 Task: Search one way flight ticket for 1 adult, 1 child, 1 infant in seat in premium economy from Tri-cities: Tri-cities Airport to Rockford: Chicago Rockford International Airport(was Northwest Chicagoland Regional Airport At Rockford) on 5-1-2023. Choice of flights is Frontier. Number of bags: 1 checked bag. Price is upto 96000. Outbound departure time preference is 23:45.
Action: Mouse moved to (258, 248)
Screenshot: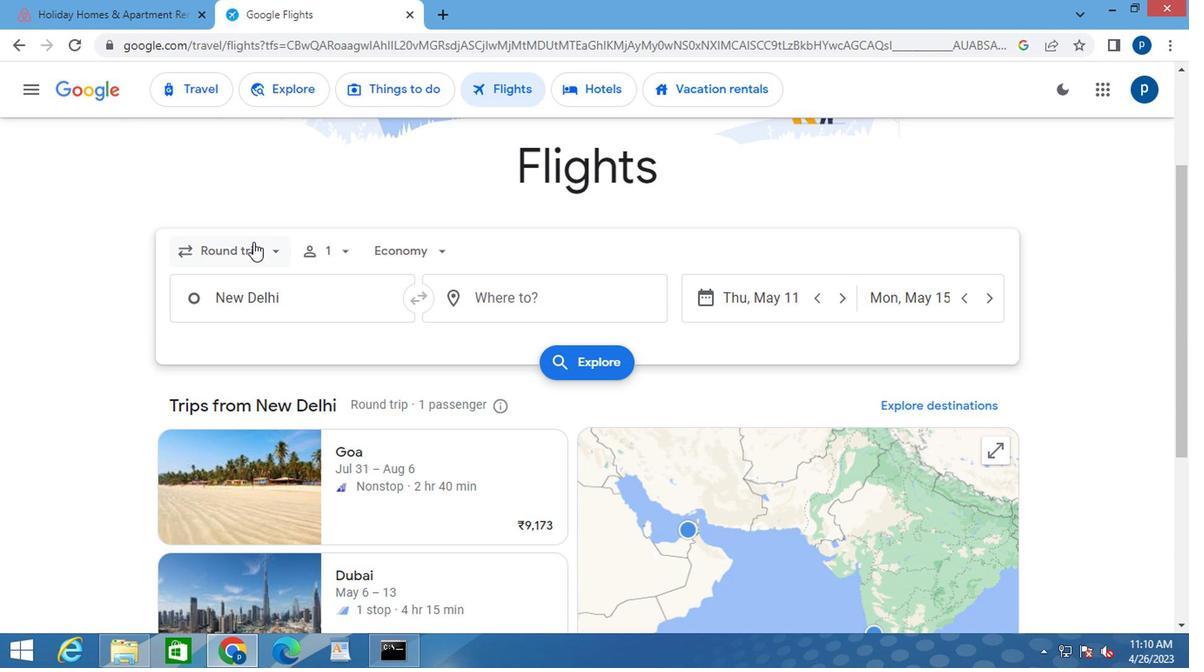 
Action: Mouse pressed left at (258, 248)
Screenshot: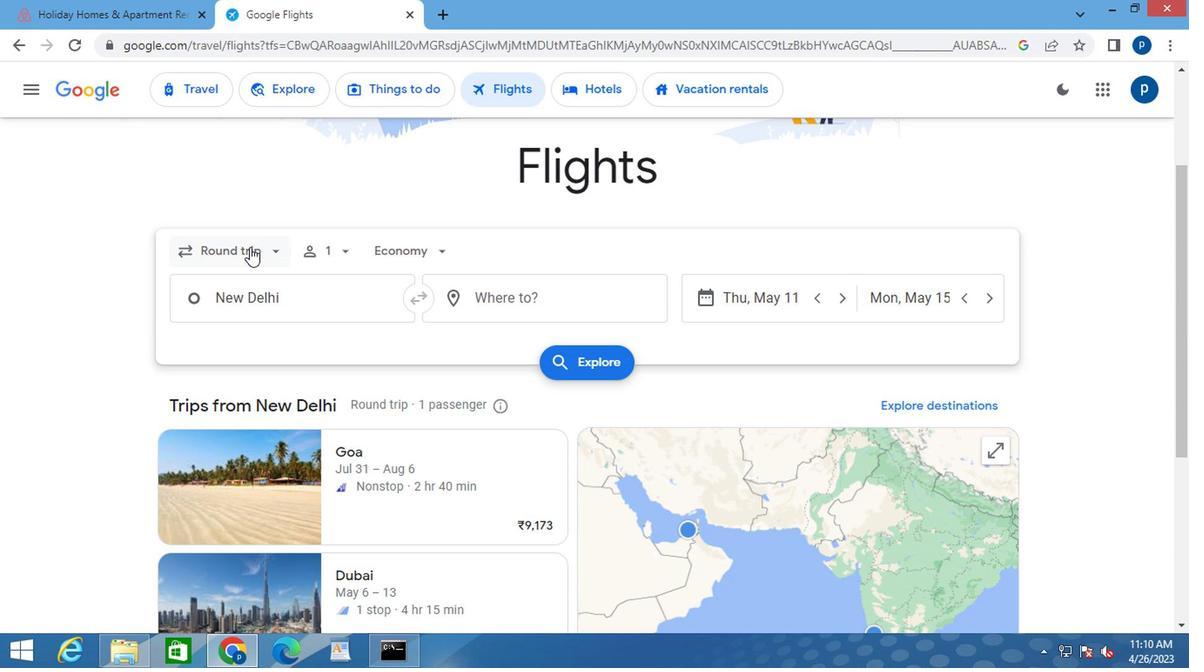 
Action: Mouse moved to (260, 325)
Screenshot: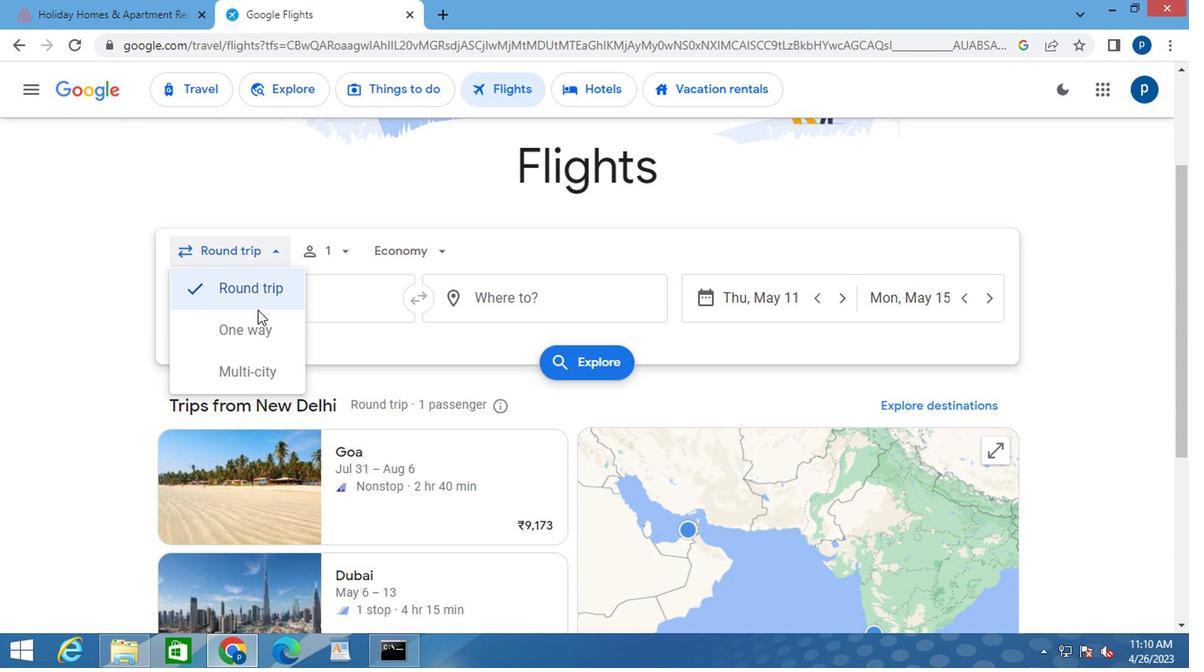 
Action: Mouse pressed left at (260, 325)
Screenshot: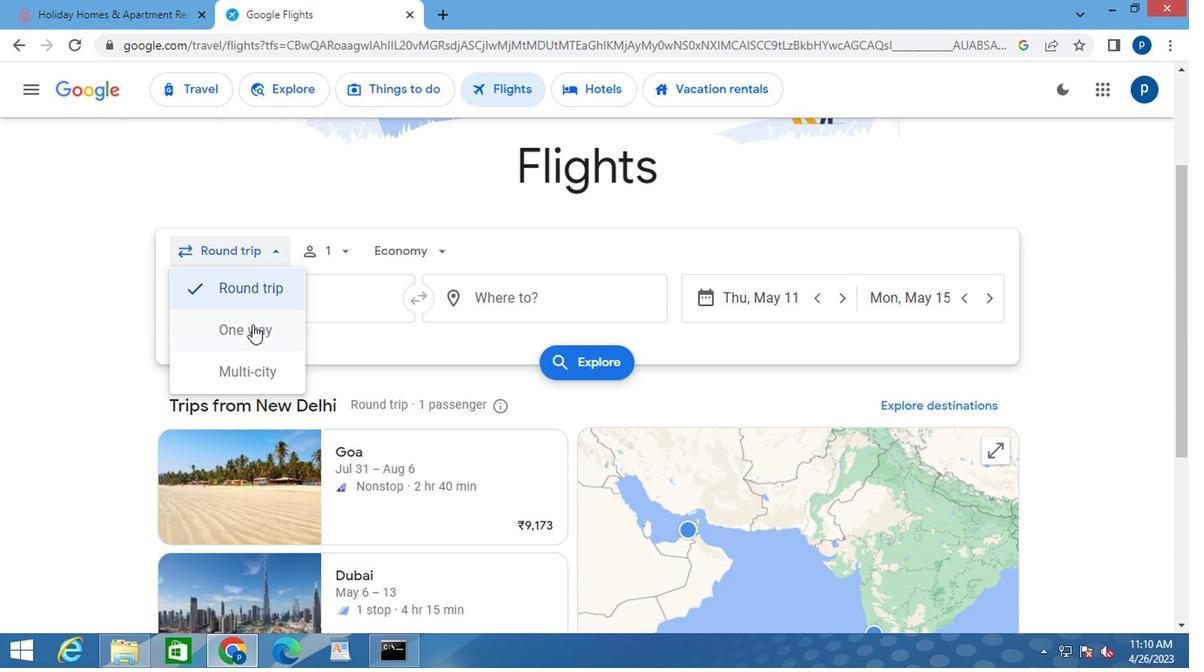 
Action: Mouse moved to (329, 257)
Screenshot: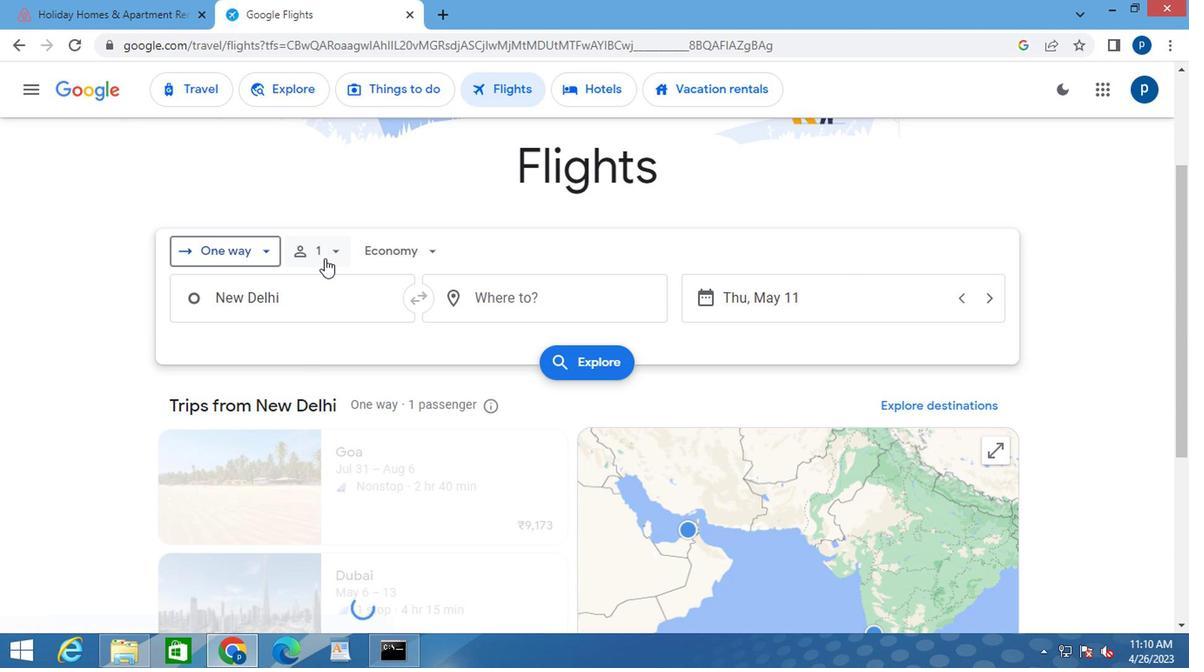 
Action: Mouse pressed left at (329, 257)
Screenshot: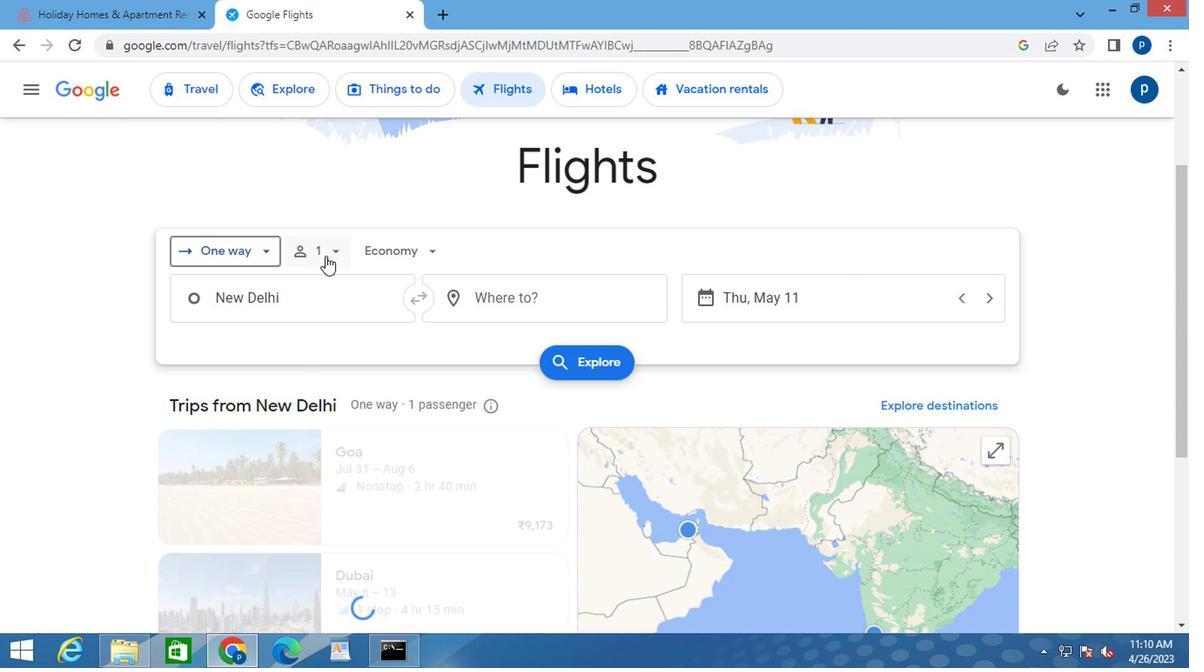 
Action: Mouse moved to (465, 340)
Screenshot: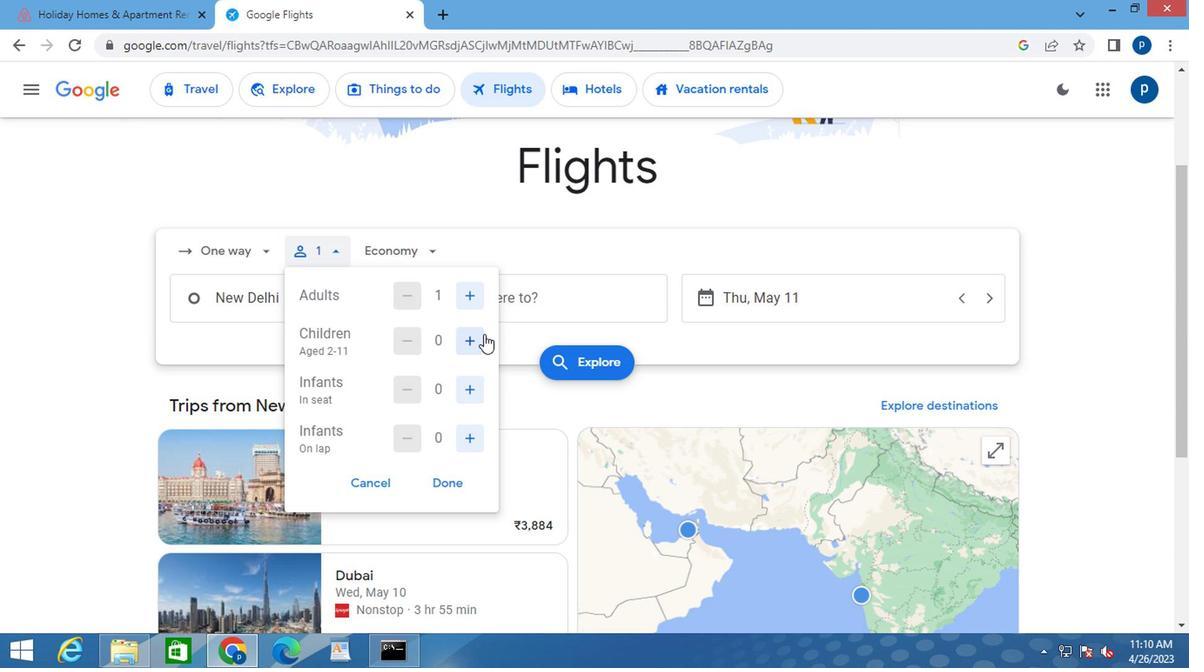 
Action: Mouse pressed left at (465, 340)
Screenshot: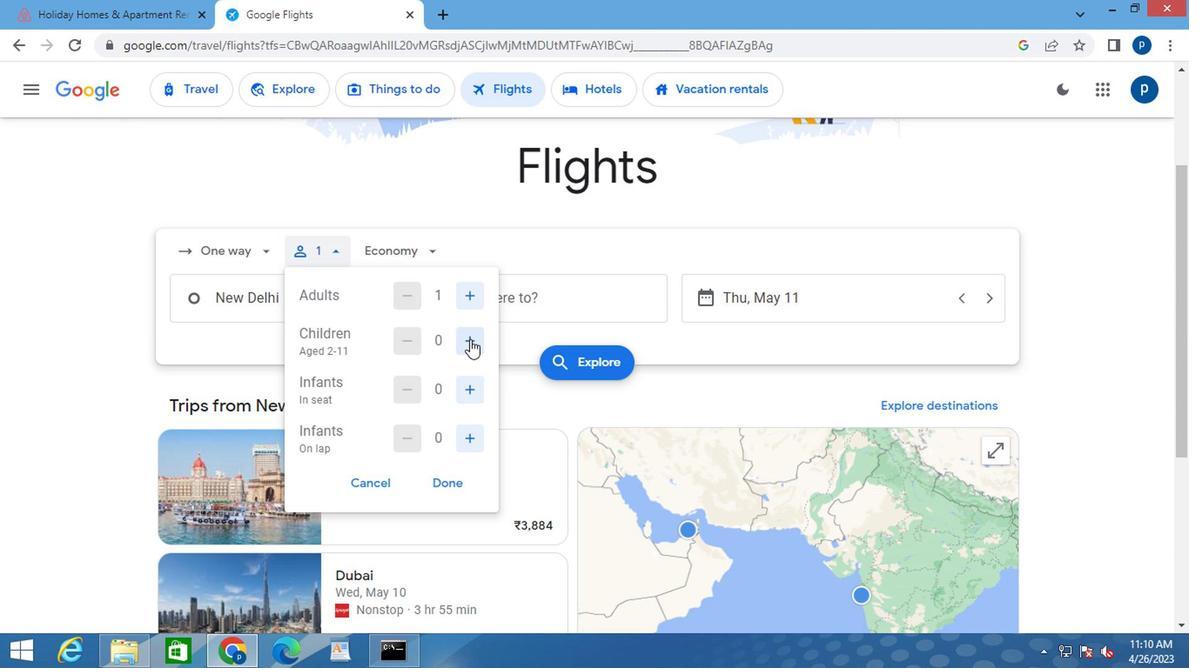 
Action: Mouse moved to (457, 382)
Screenshot: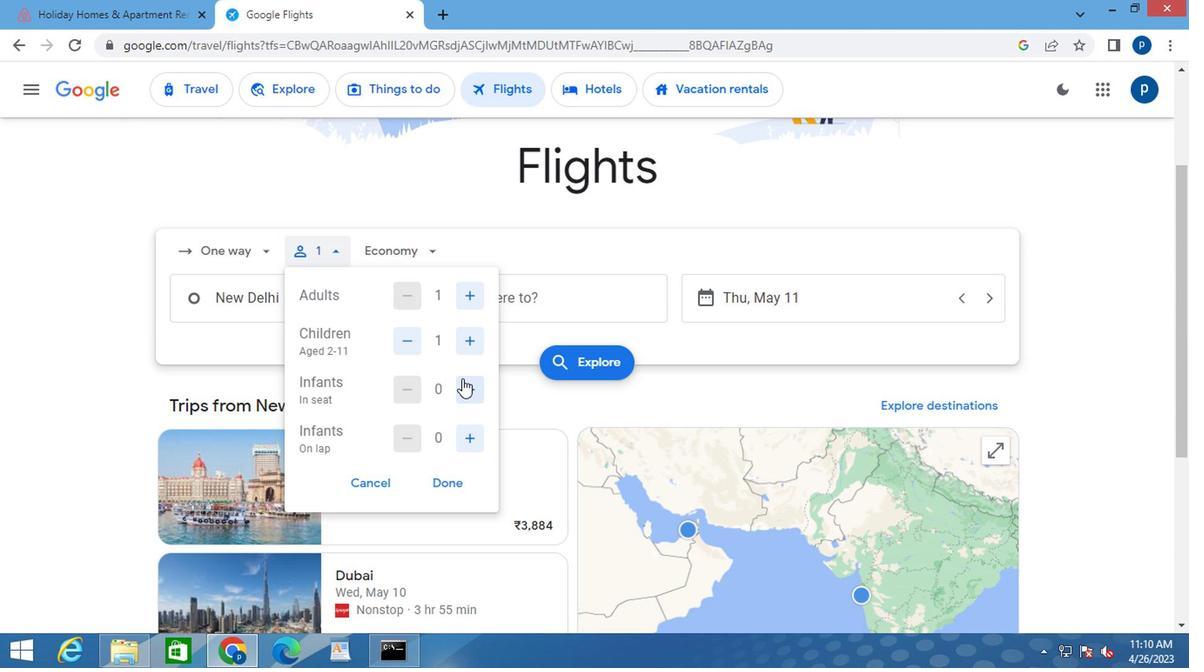 
Action: Mouse pressed left at (457, 382)
Screenshot: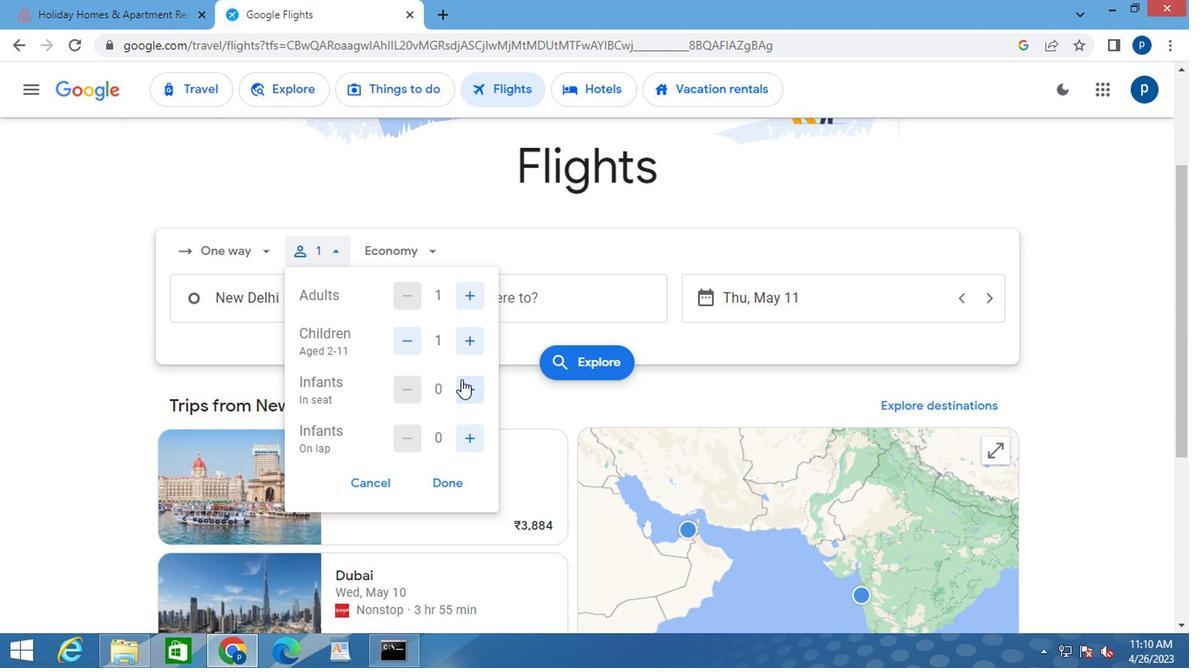 
Action: Mouse moved to (438, 478)
Screenshot: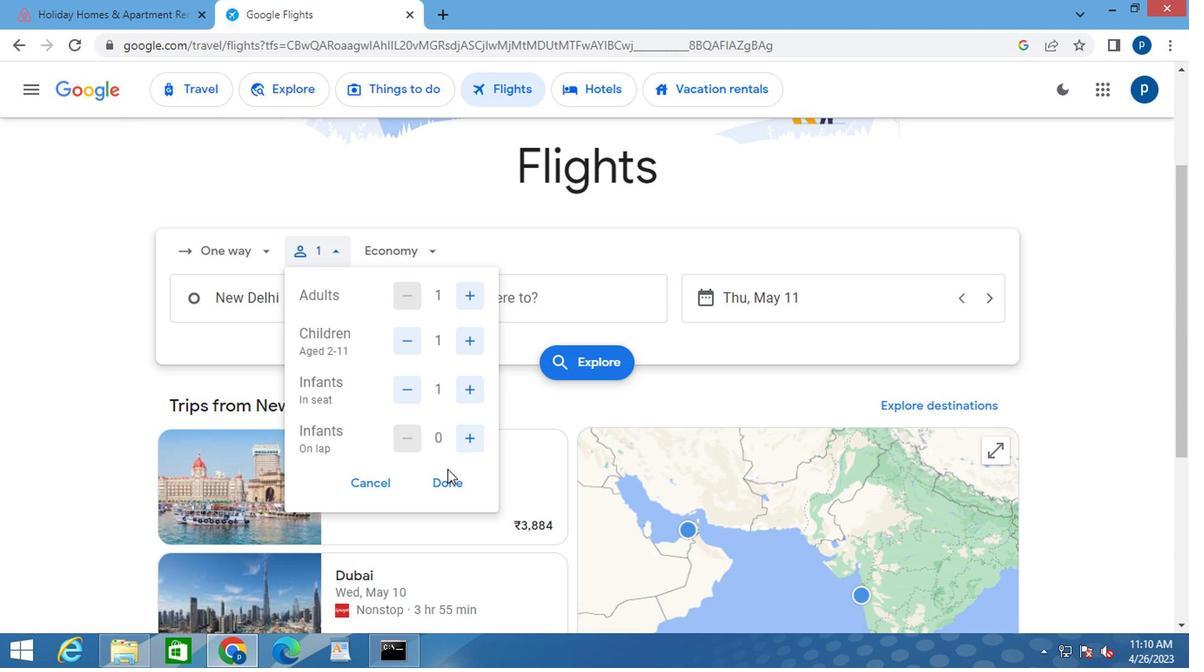 
Action: Mouse pressed left at (438, 478)
Screenshot: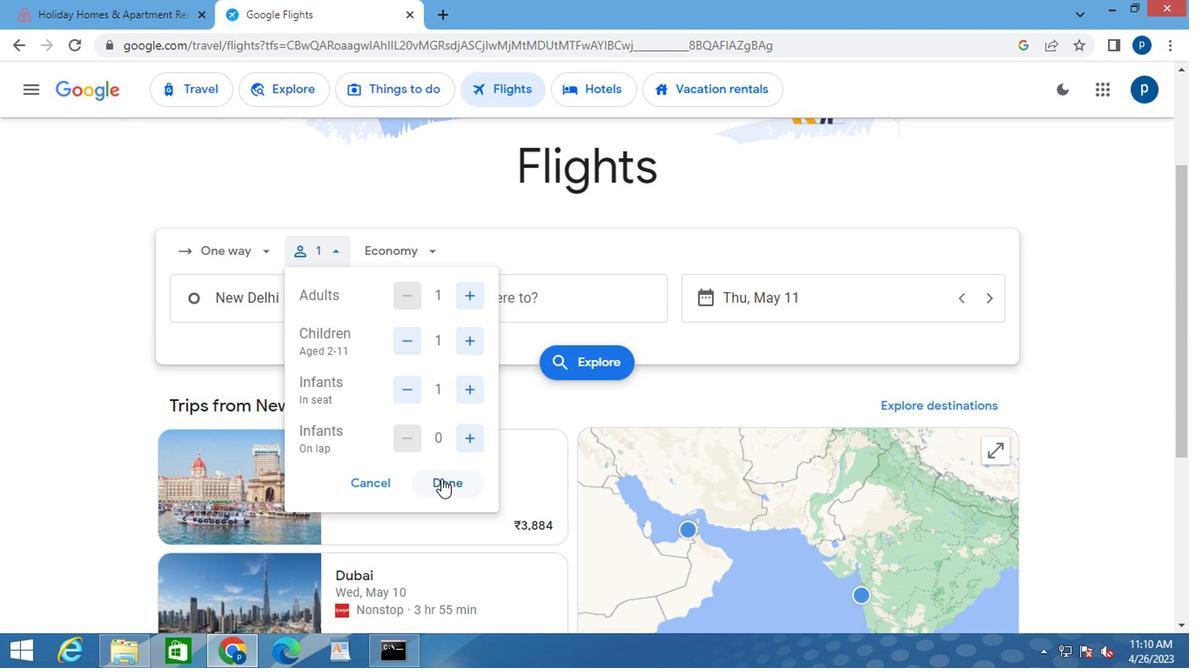 
Action: Mouse moved to (420, 250)
Screenshot: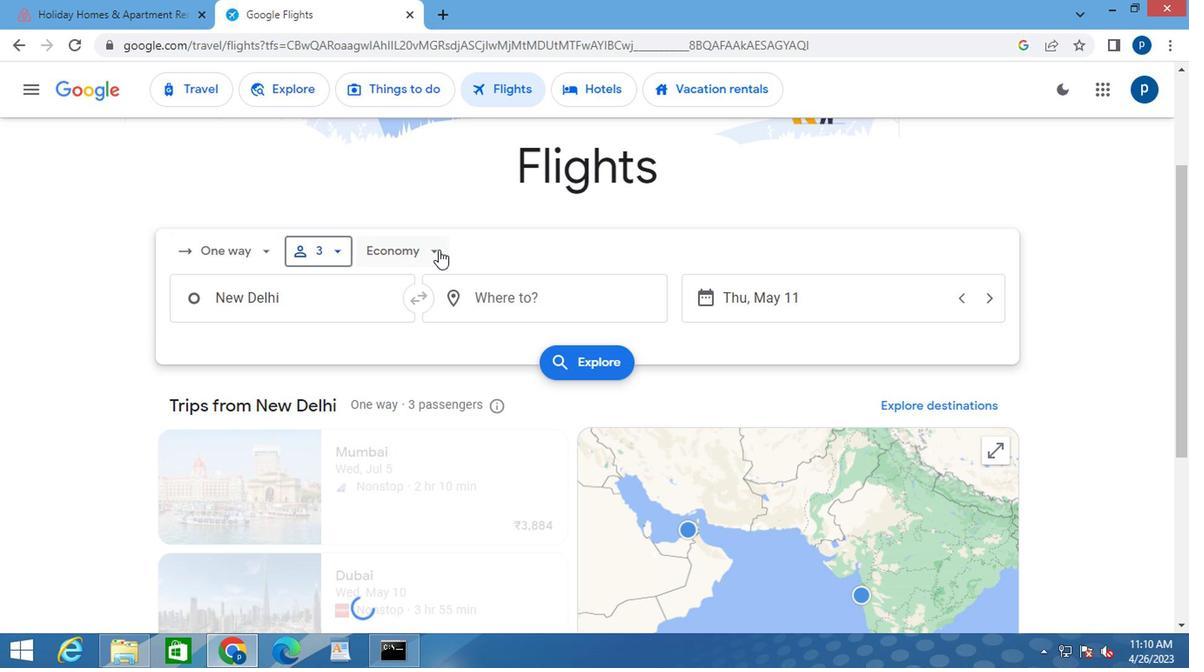 
Action: Mouse pressed left at (420, 250)
Screenshot: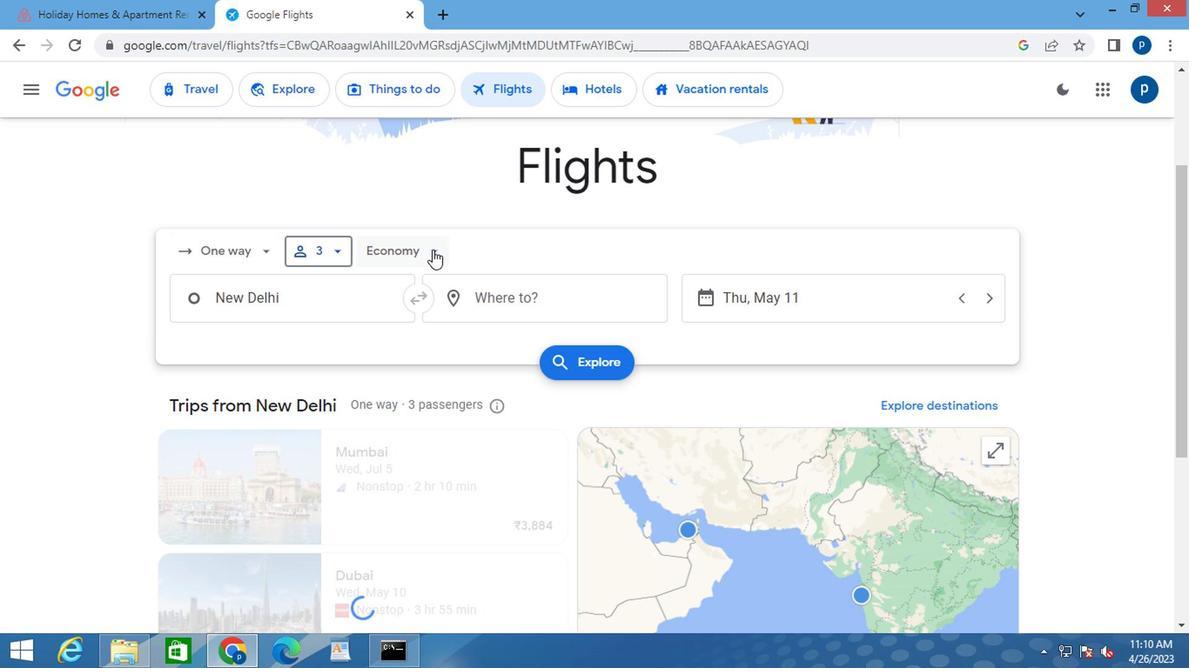 
Action: Mouse moved to (451, 328)
Screenshot: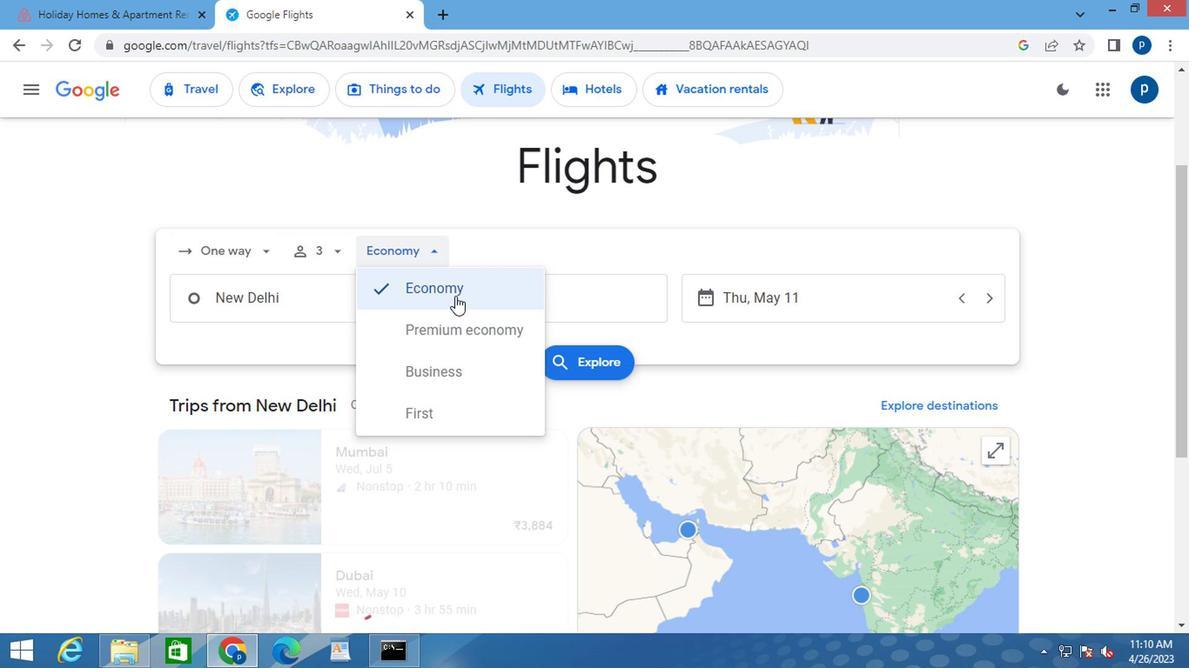 
Action: Mouse pressed left at (451, 328)
Screenshot: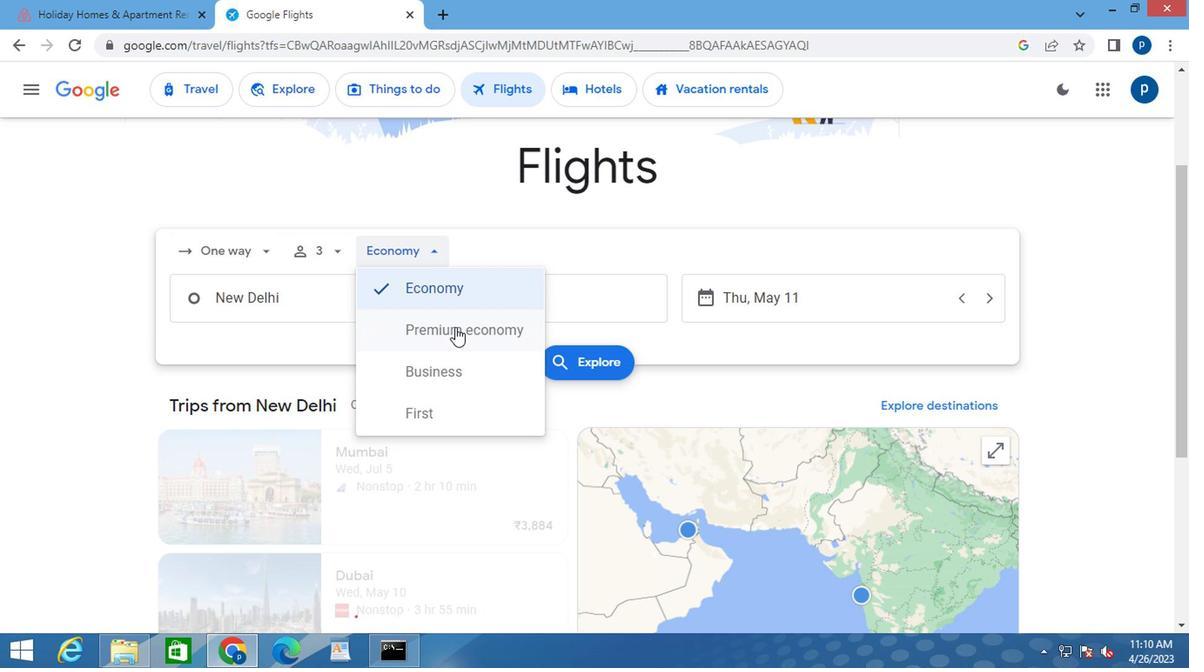 
Action: Mouse moved to (263, 305)
Screenshot: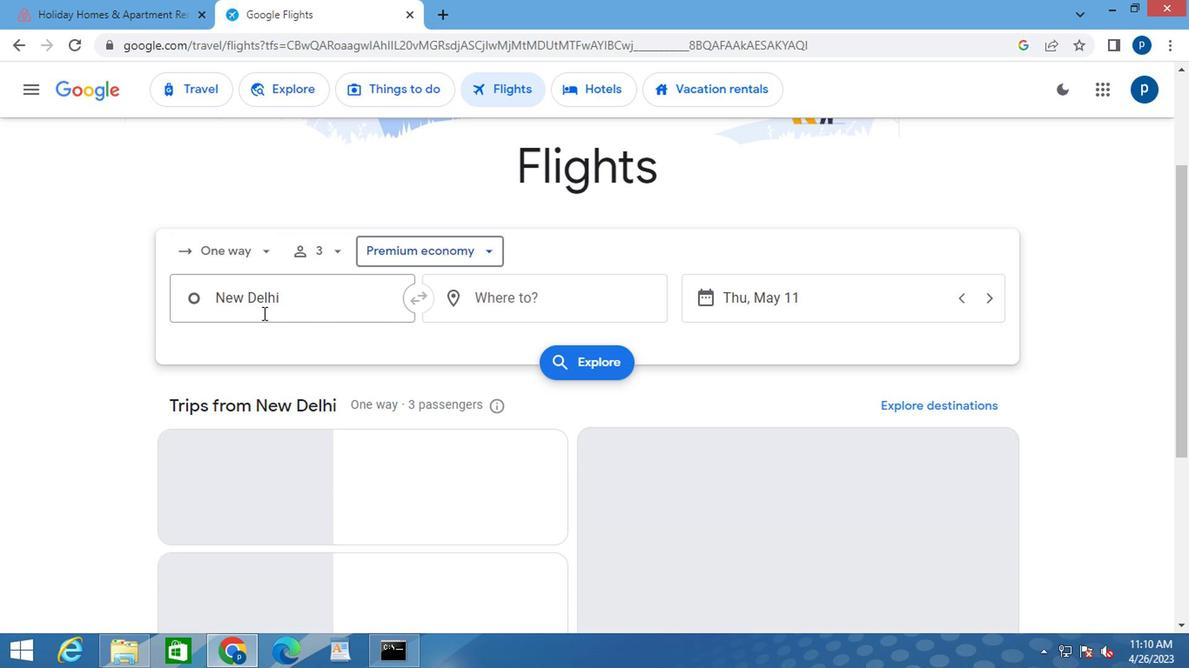 
Action: Mouse pressed left at (263, 305)
Screenshot: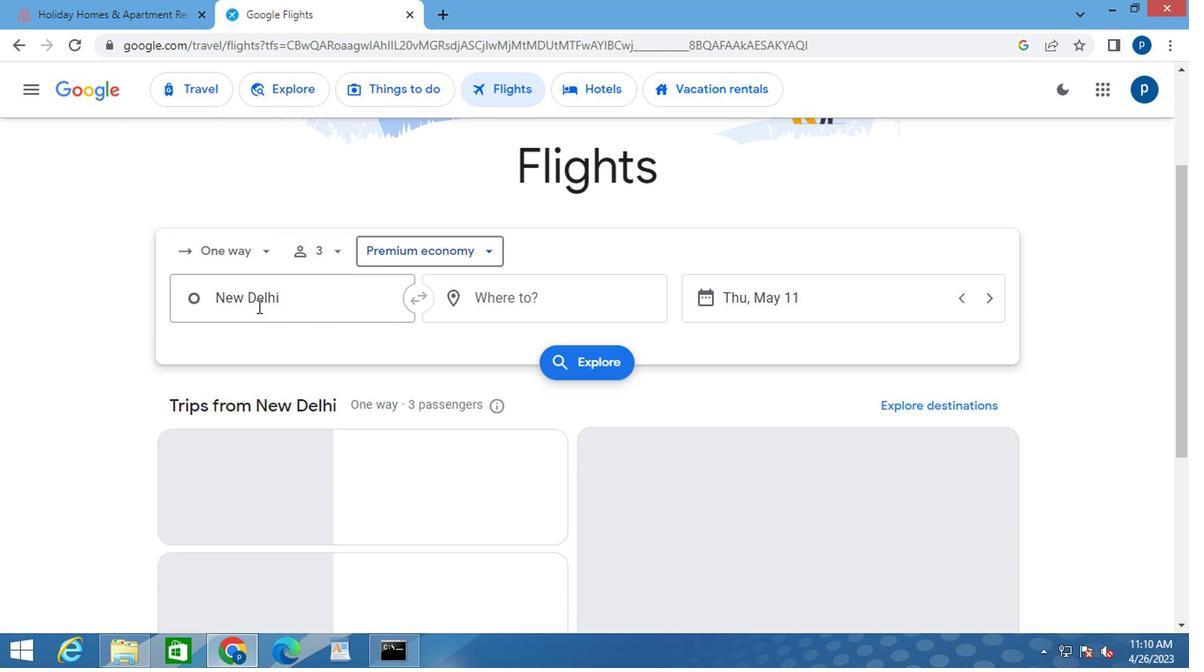 
Action: Mouse pressed left at (263, 305)
Screenshot: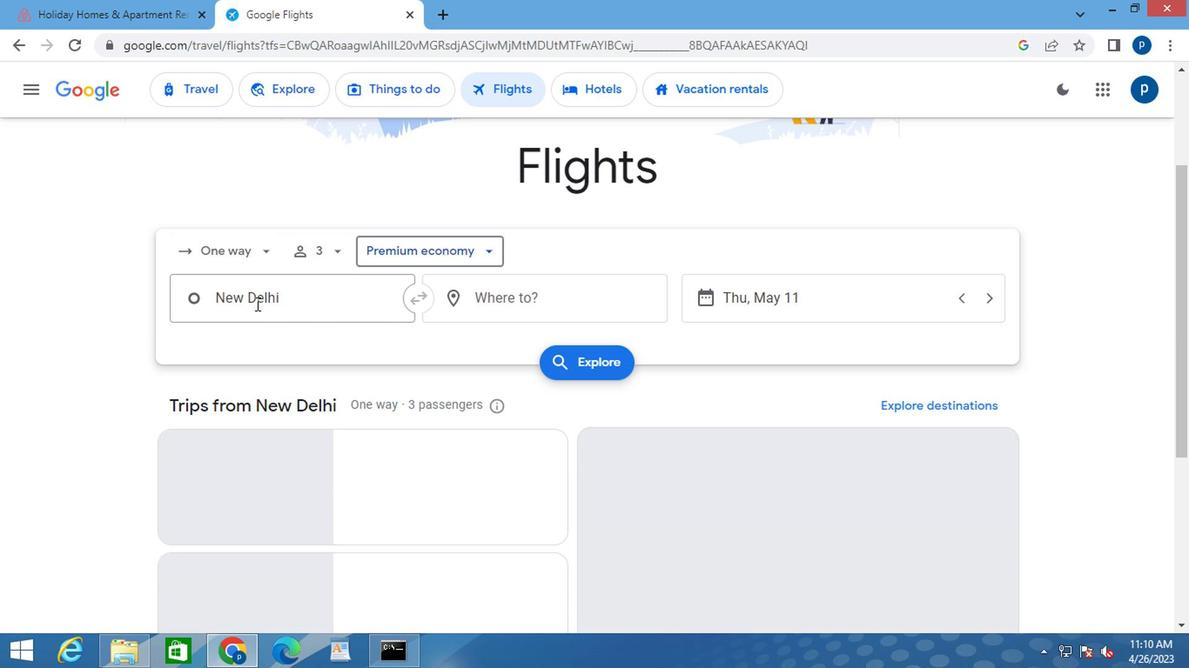 
Action: Mouse moved to (265, 304)
Screenshot: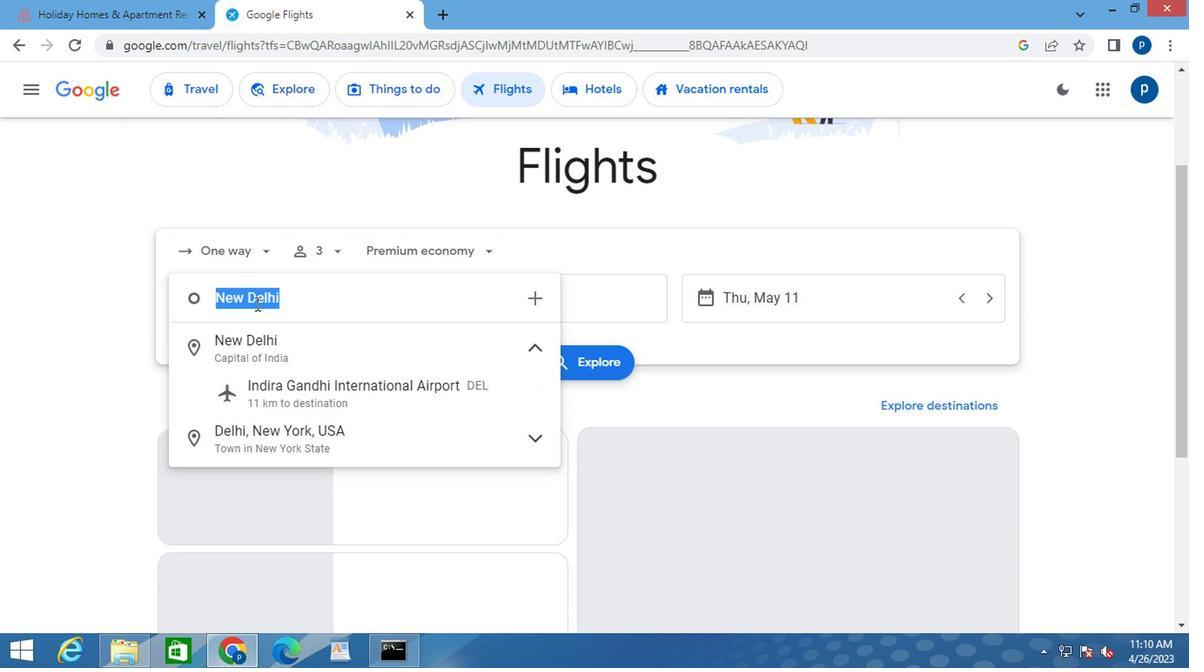 
Action: Key pressed <Key.caps_lock>t<Key.caps_lock>ri
Screenshot: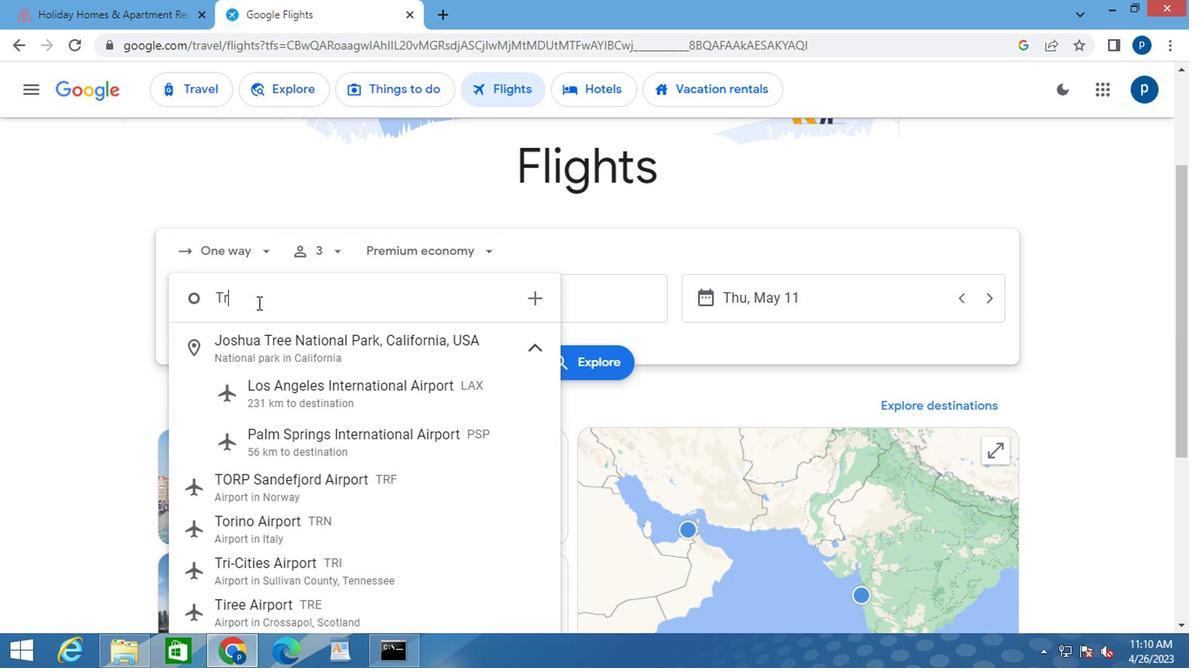 
Action: Mouse moved to (287, 352)
Screenshot: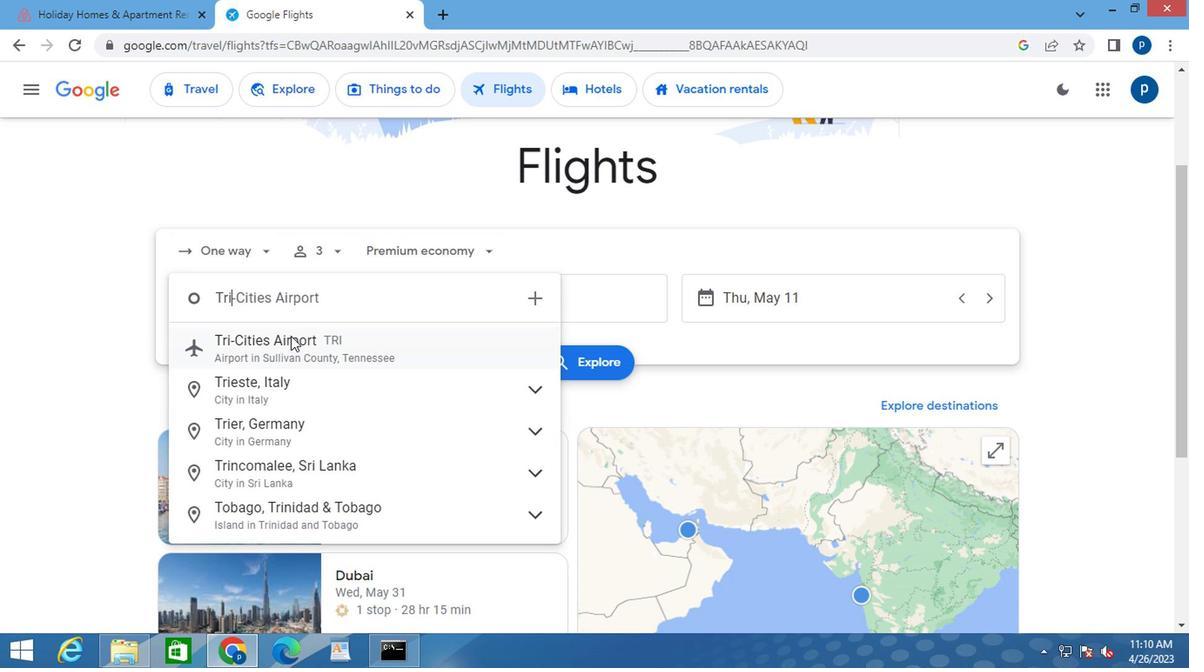 
Action: Mouse pressed left at (287, 352)
Screenshot: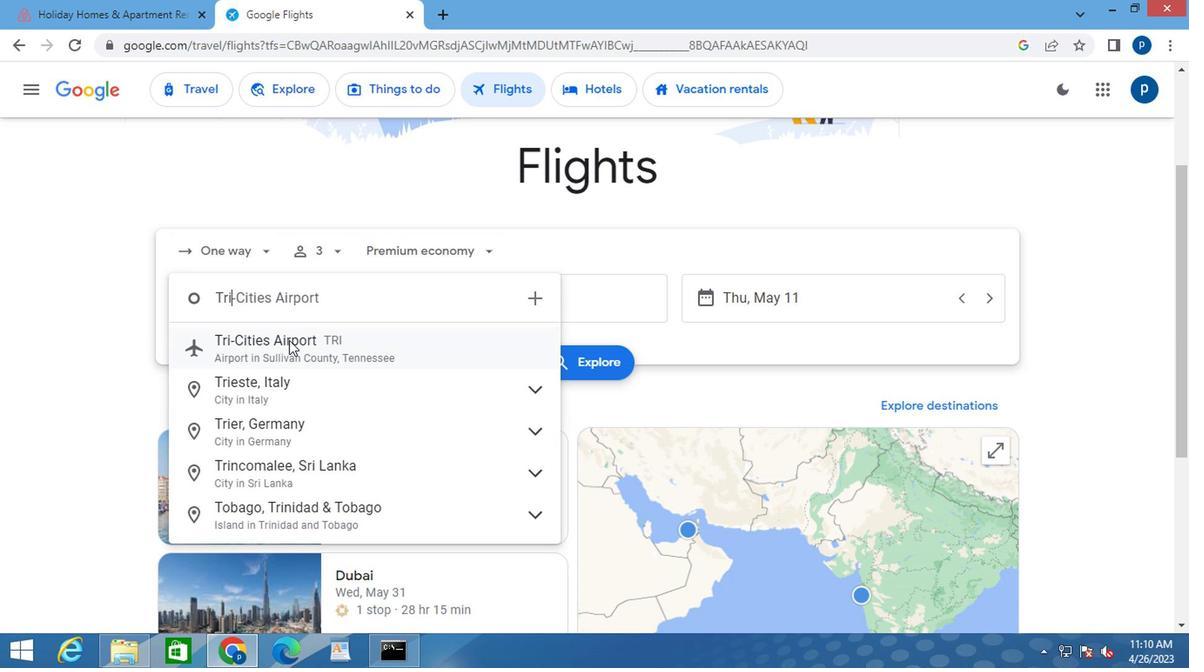 
Action: Mouse moved to (467, 301)
Screenshot: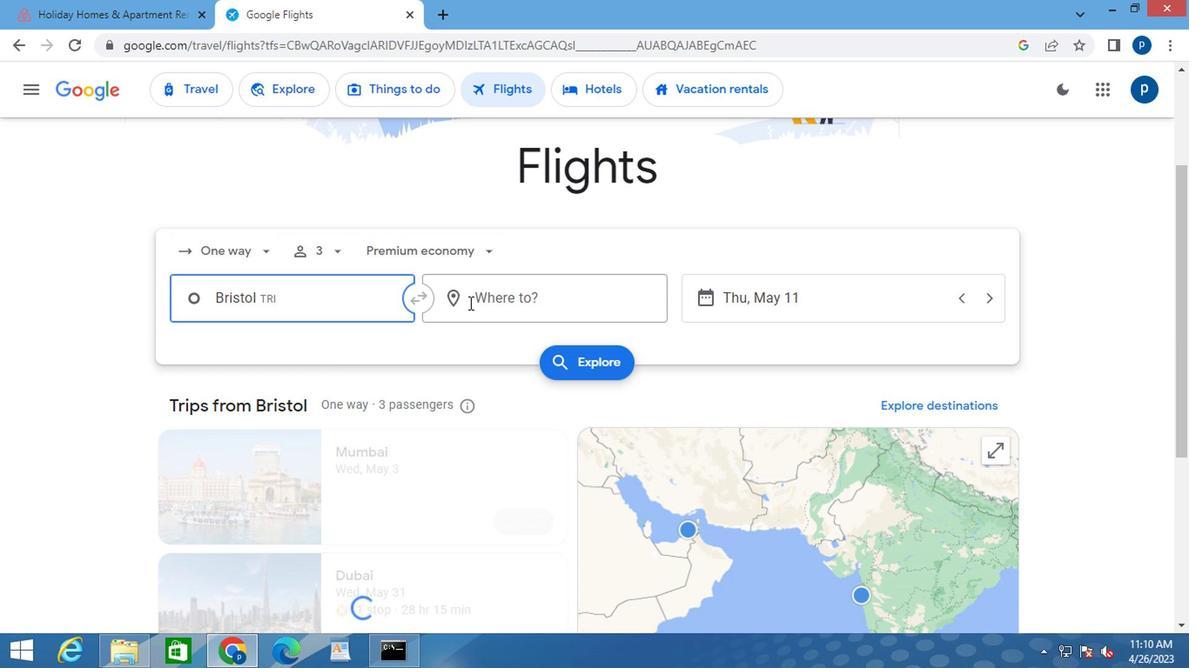 
Action: Mouse pressed left at (467, 301)
Screenshot: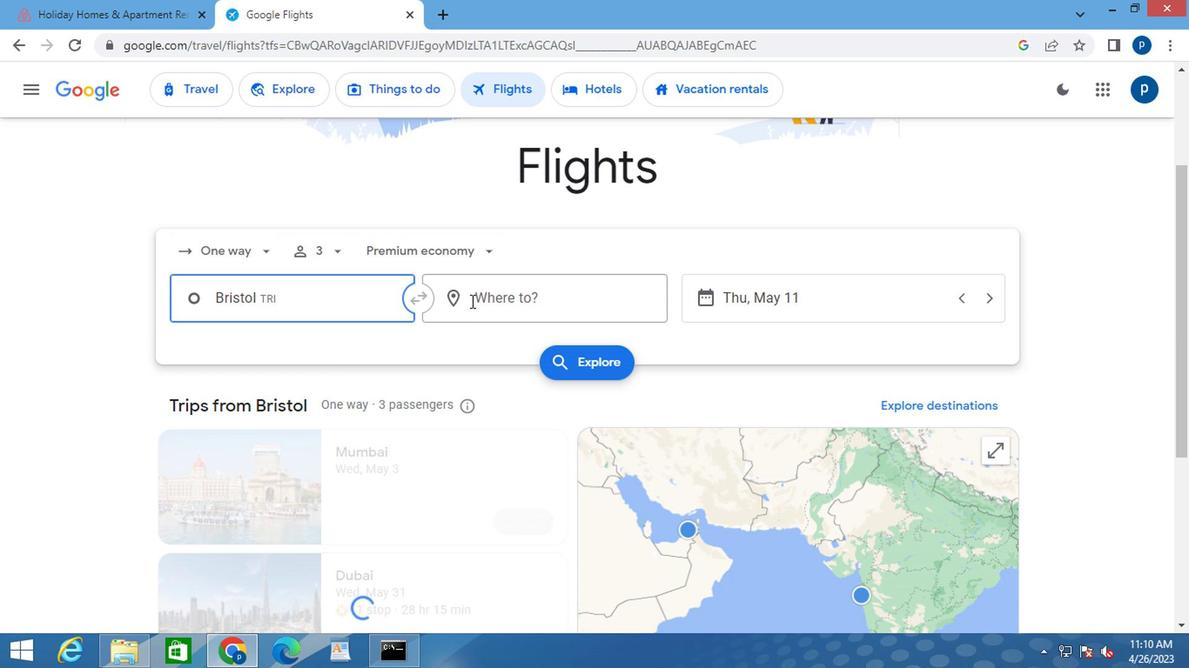 
Action: Key pressed <Key.caps_lock>c<Key.caps_lock>hicago
Screenshot: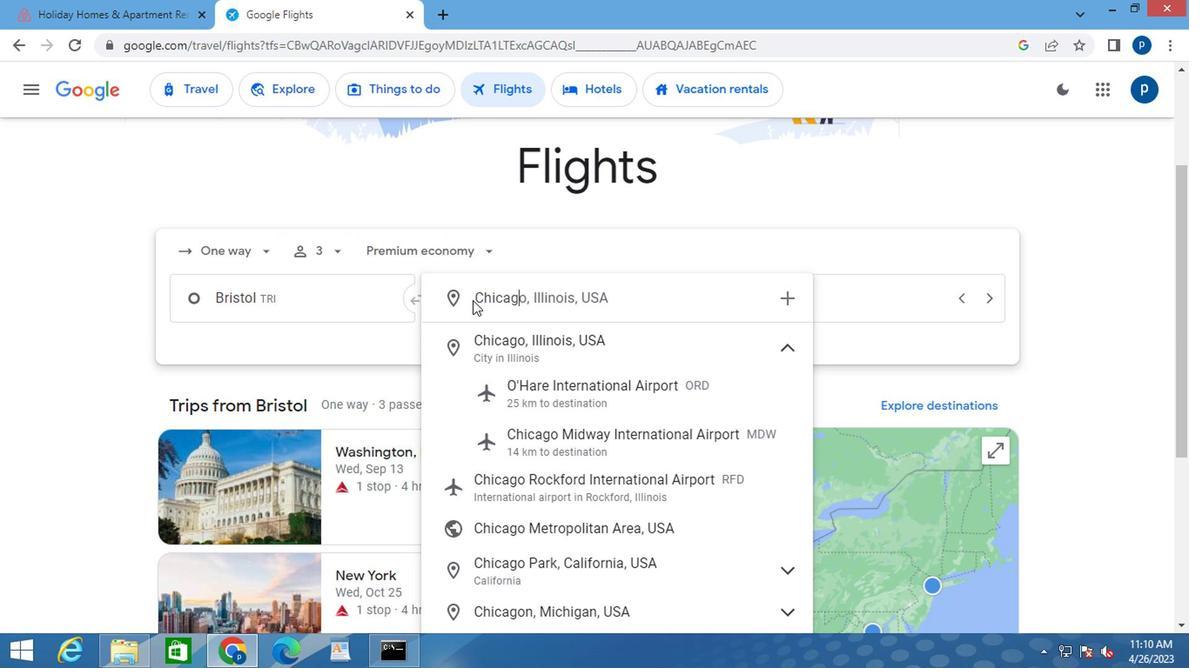 
Action: Mouse moved to (540, 481)
Screenshot: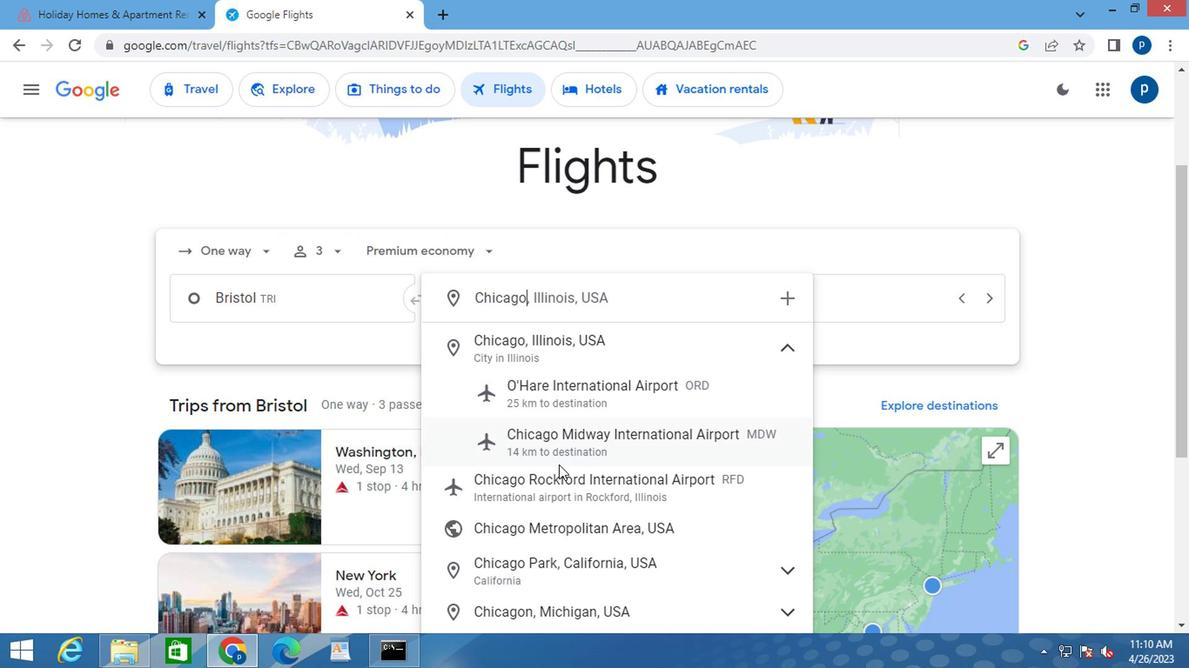 
Action: Mouse pressed left at (540, 481)
Screenshot: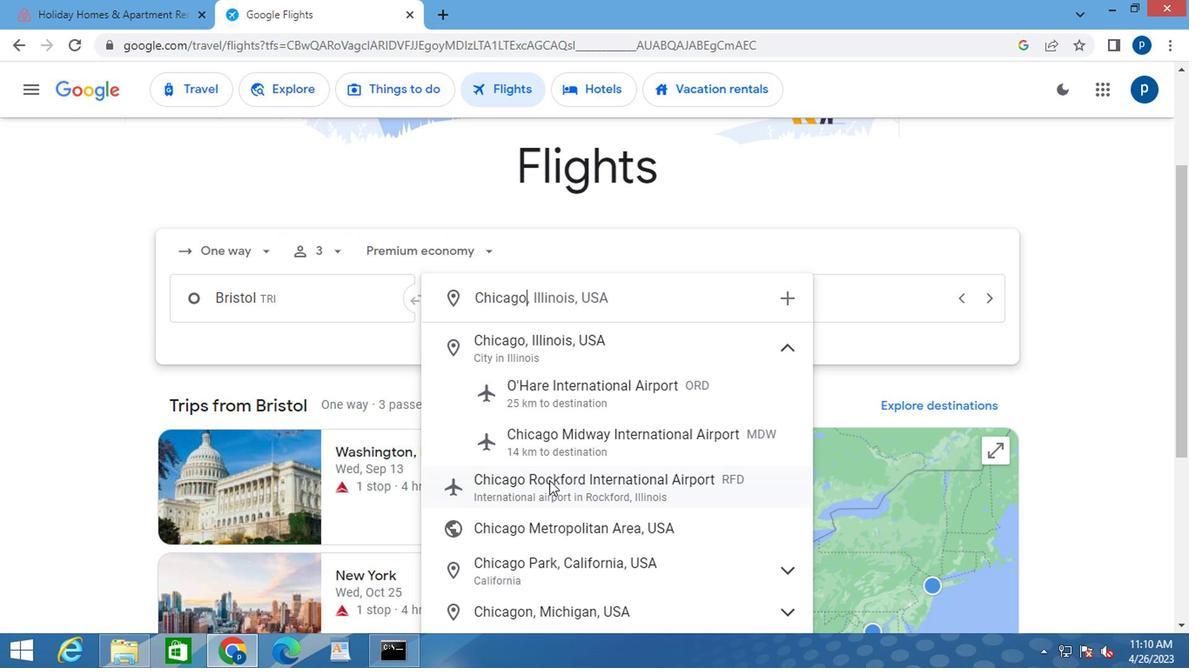 
Action: Mouse moved to (691, 304)
Screenshot: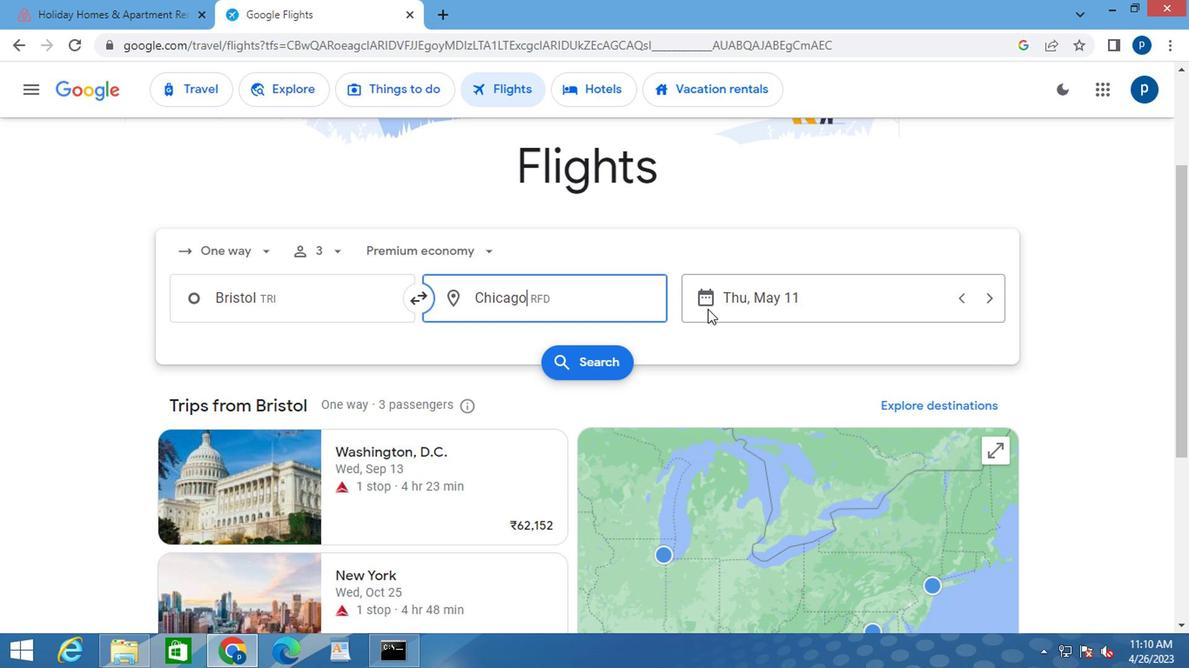 
Action: Mouse pressed left at (691, 304)
Screenshot: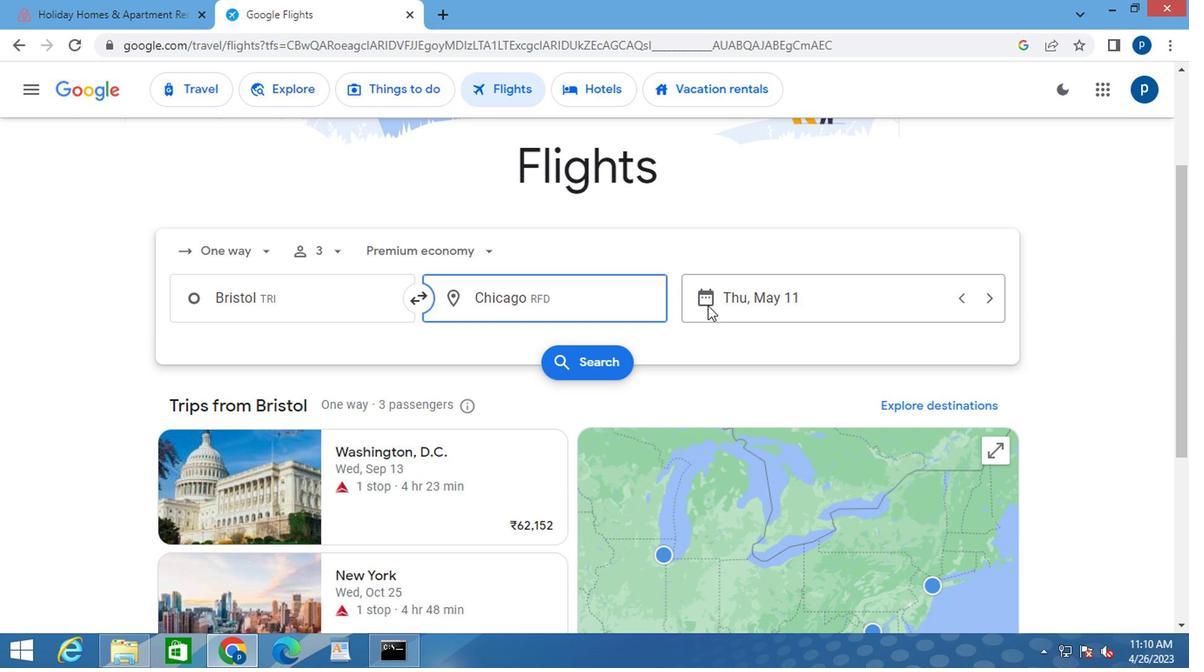 
Action: Mouse moved to (741, 312)
Screenshot: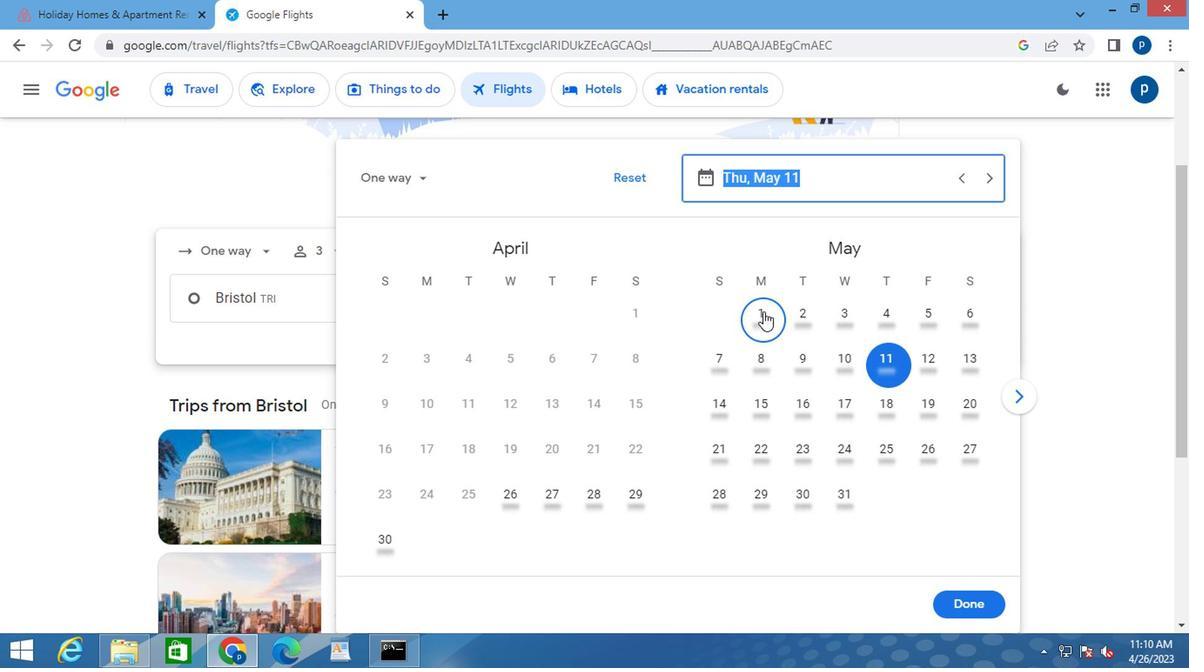 
Action: Mouse pressed left at (741, 312)
Screenshot: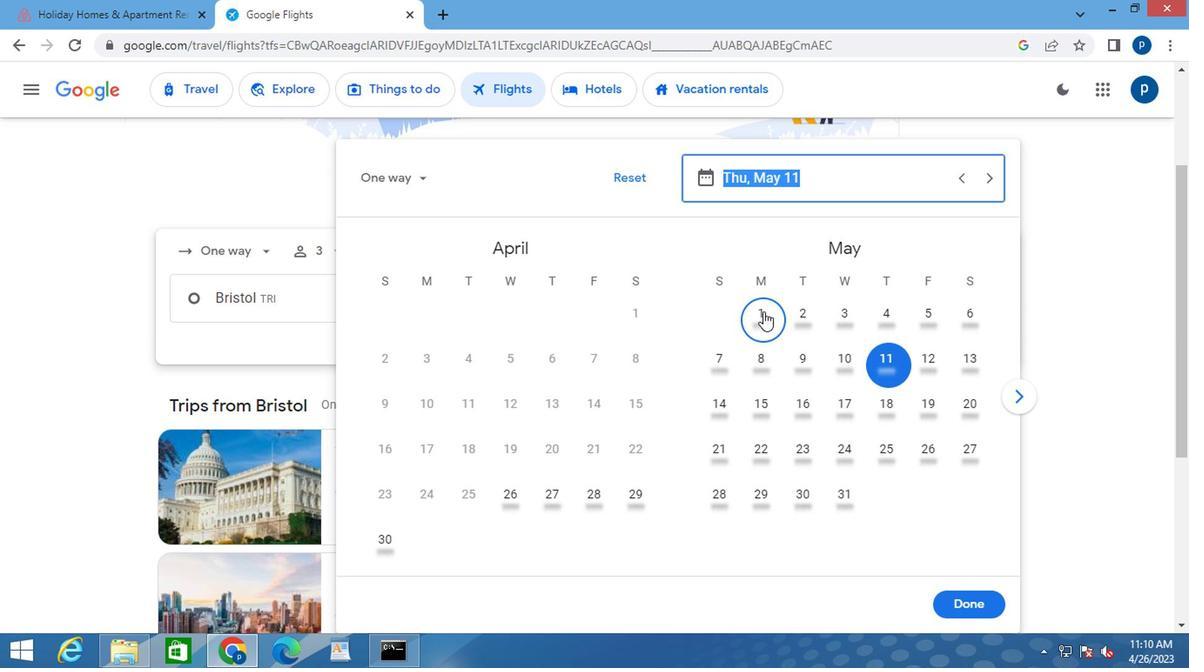 
Action: Mouse moved to (922, 598)
Screenshot: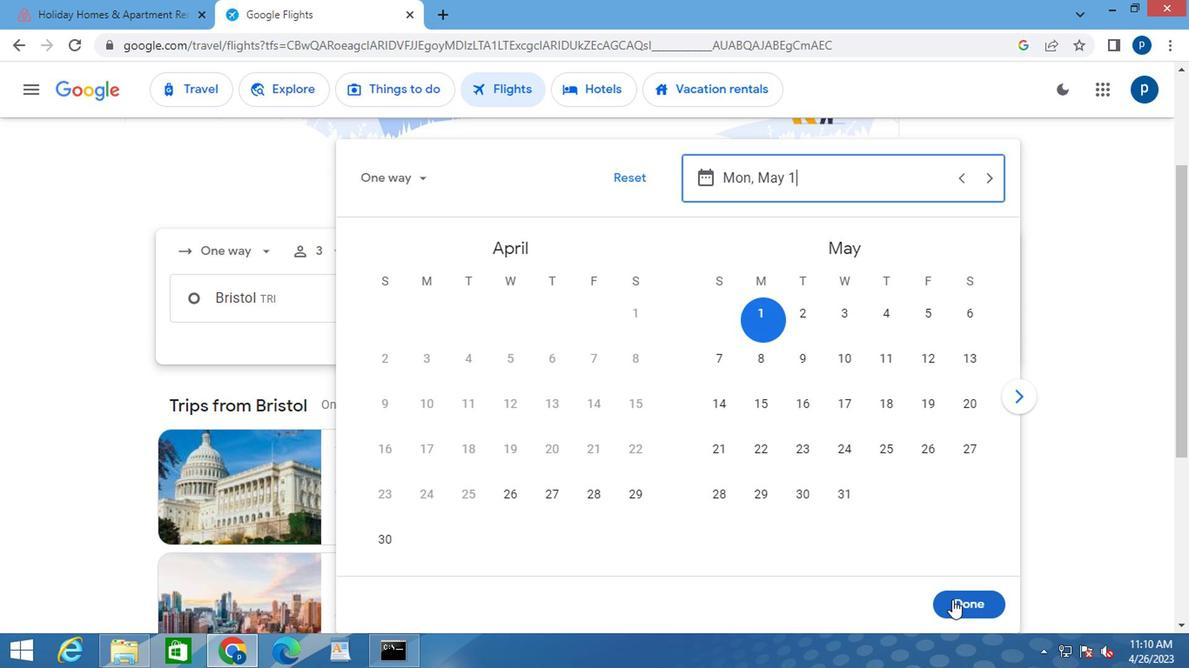 
Action: Mouse pressed left at (922, 598)
Screenshot: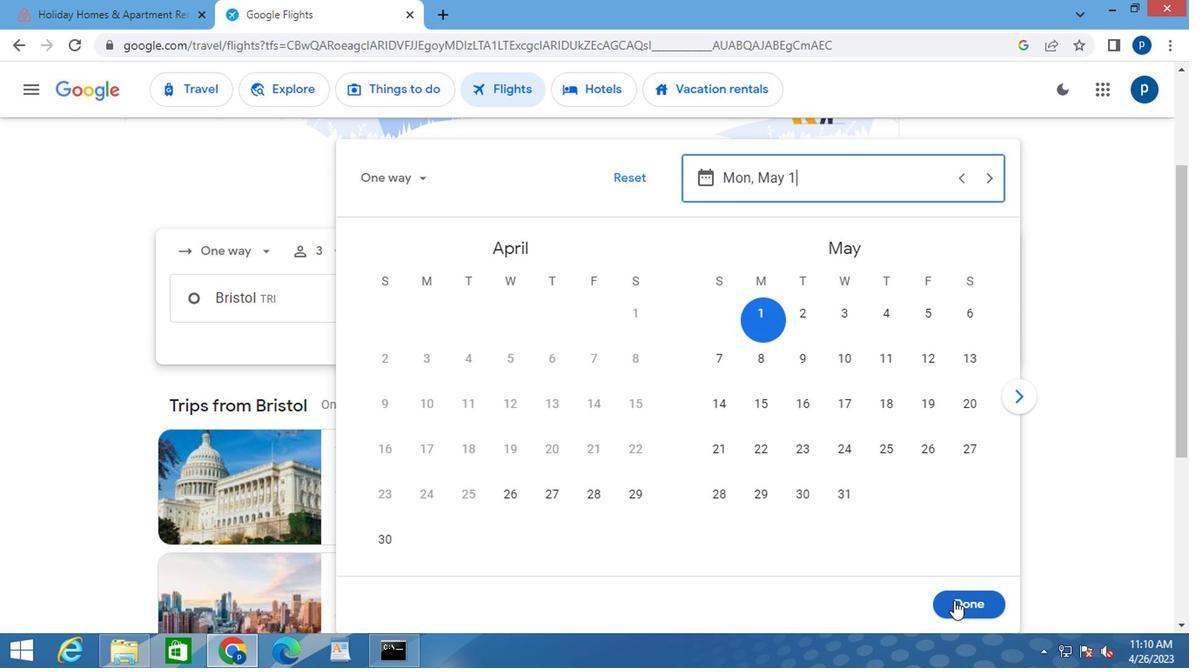 
Action: Mouse moved to (547, 359)
Screenshot: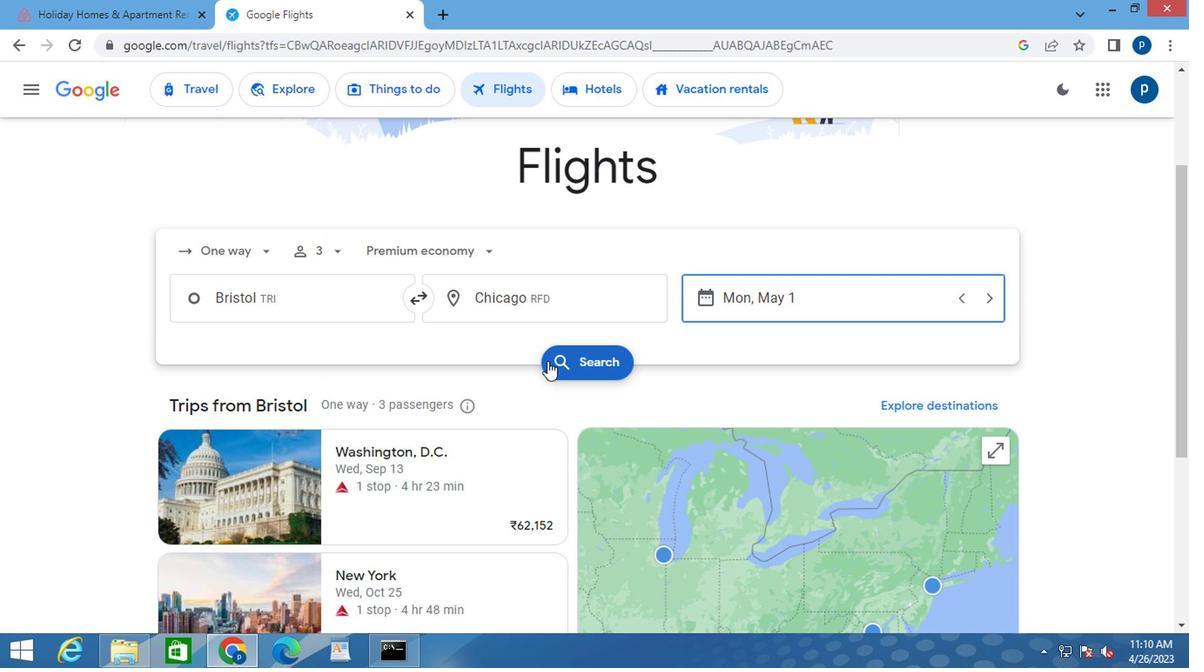 
Action: Mouse pressed left at (547, 359)
Screenshot: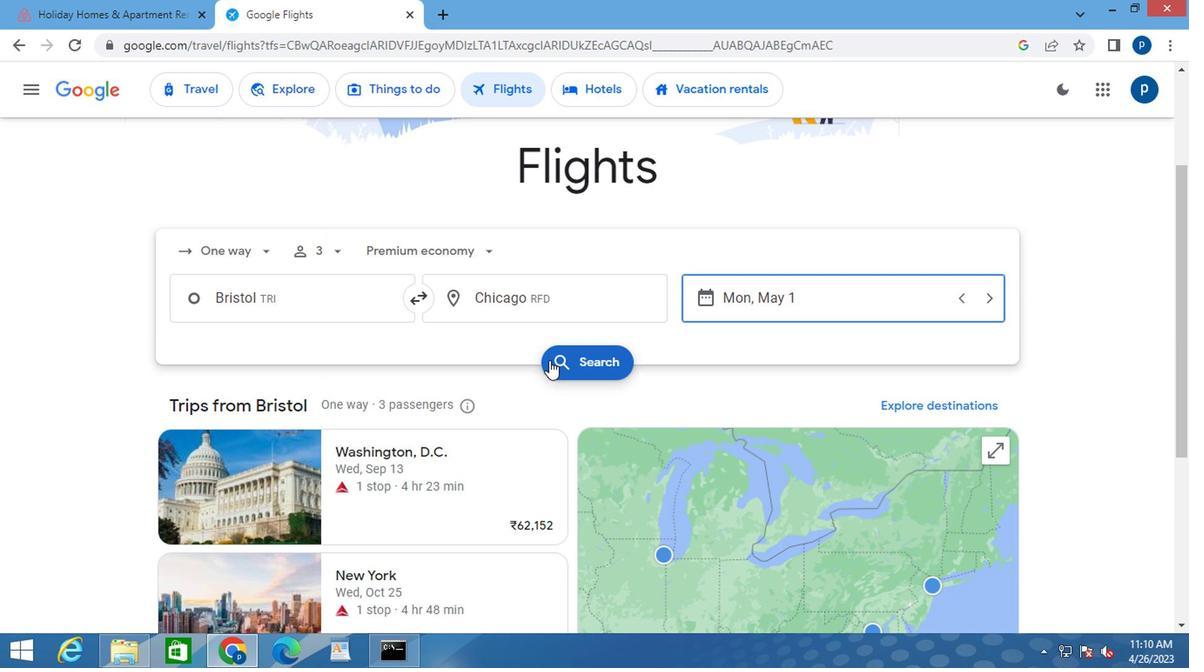 
Action: Mouse moved to (187, 253)
Screenshot: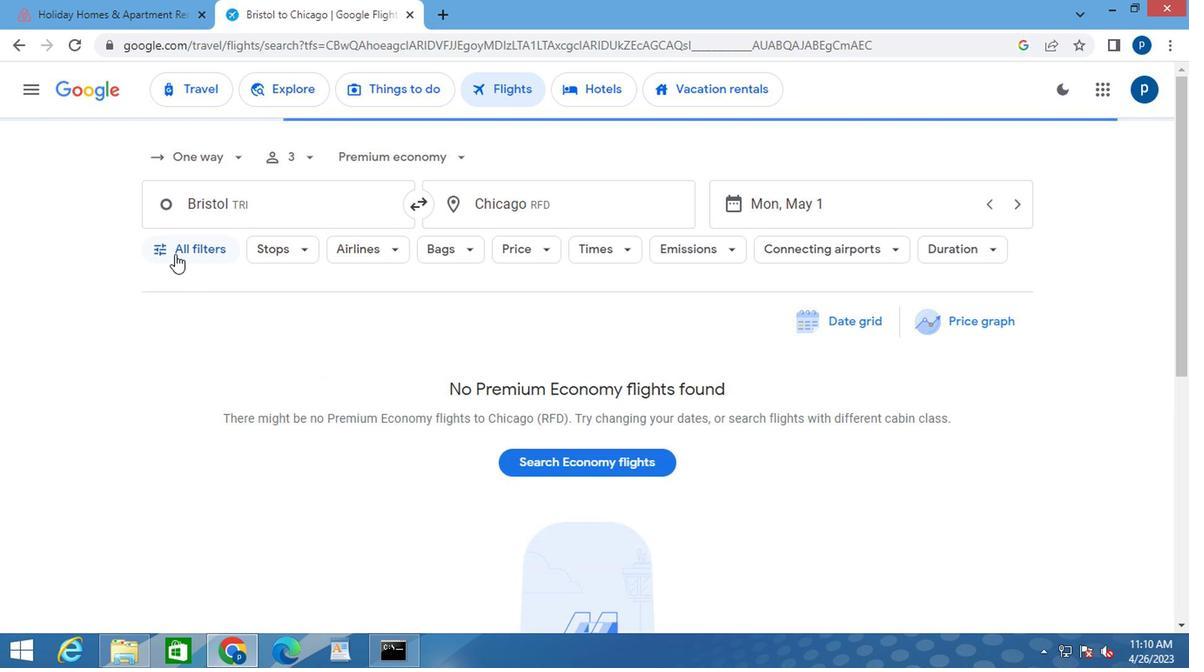 
Action: Mouse pressed left at (187, 253)
Screenshot: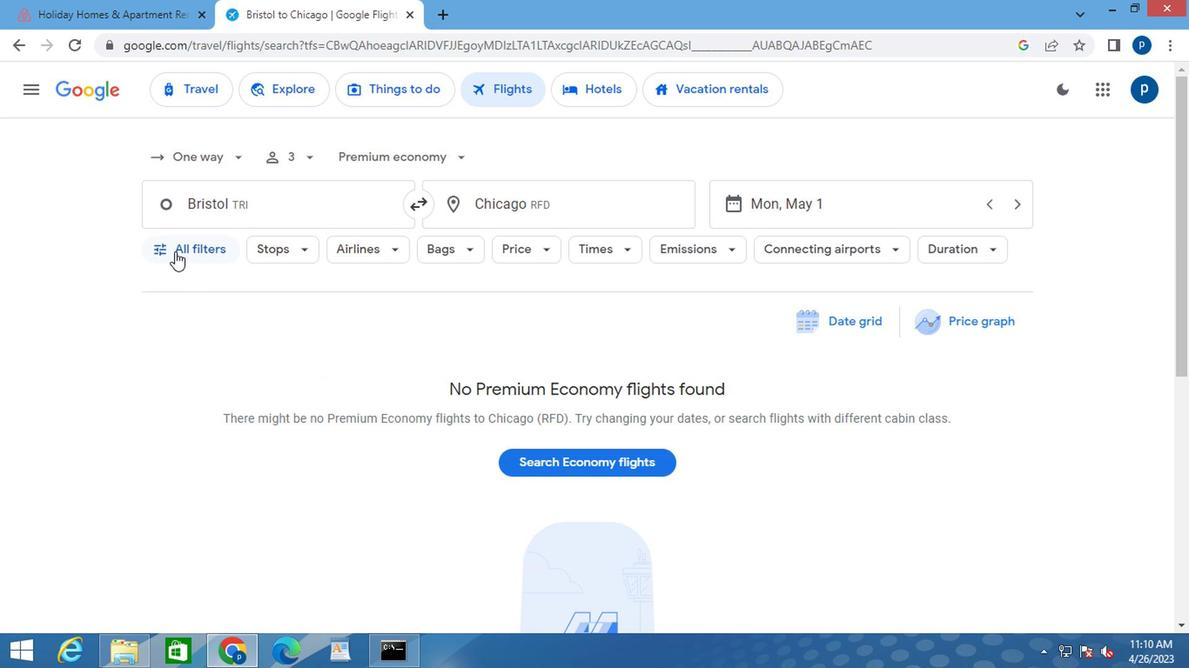 
Action: Mouse moved to (312, 449)
Screenshot: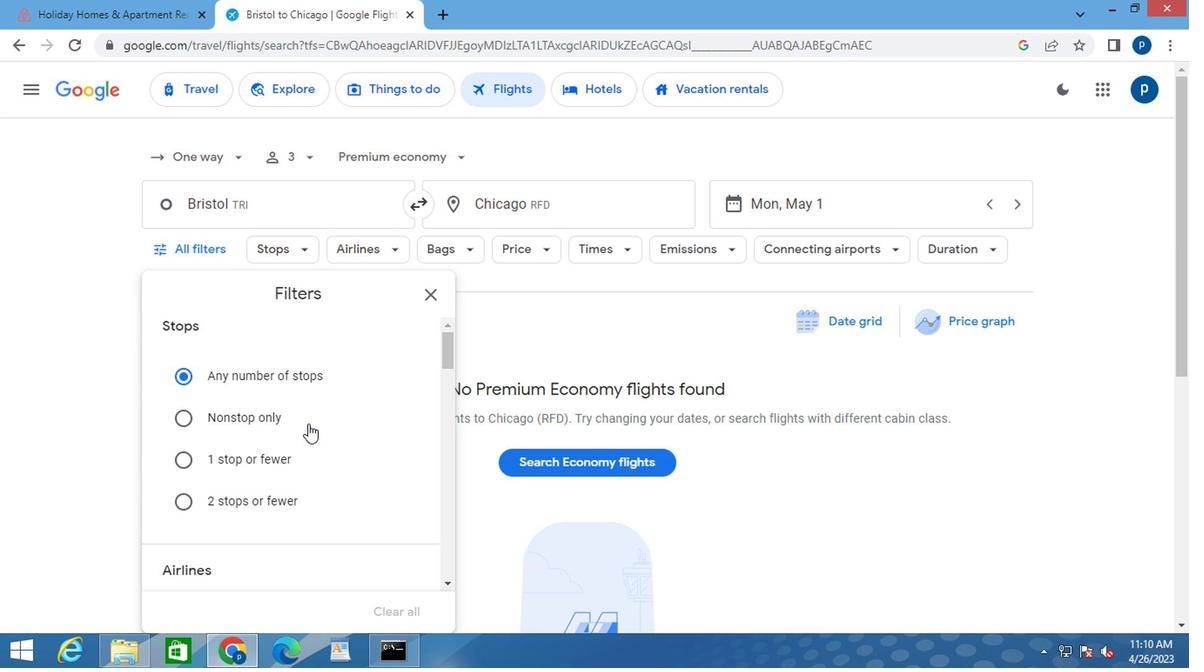 
Action: Mouse scrolled (312, 448) with delta (0, 0)
Screenshot: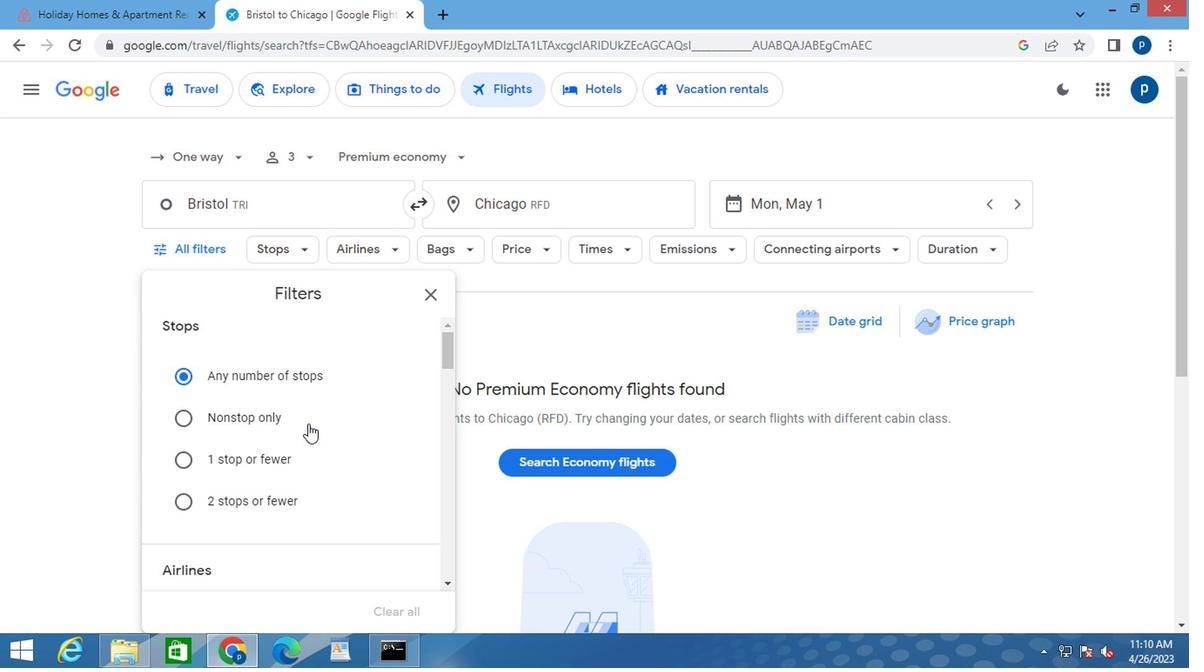 
Action: Mouse moved to (312, 450)
Screenshot: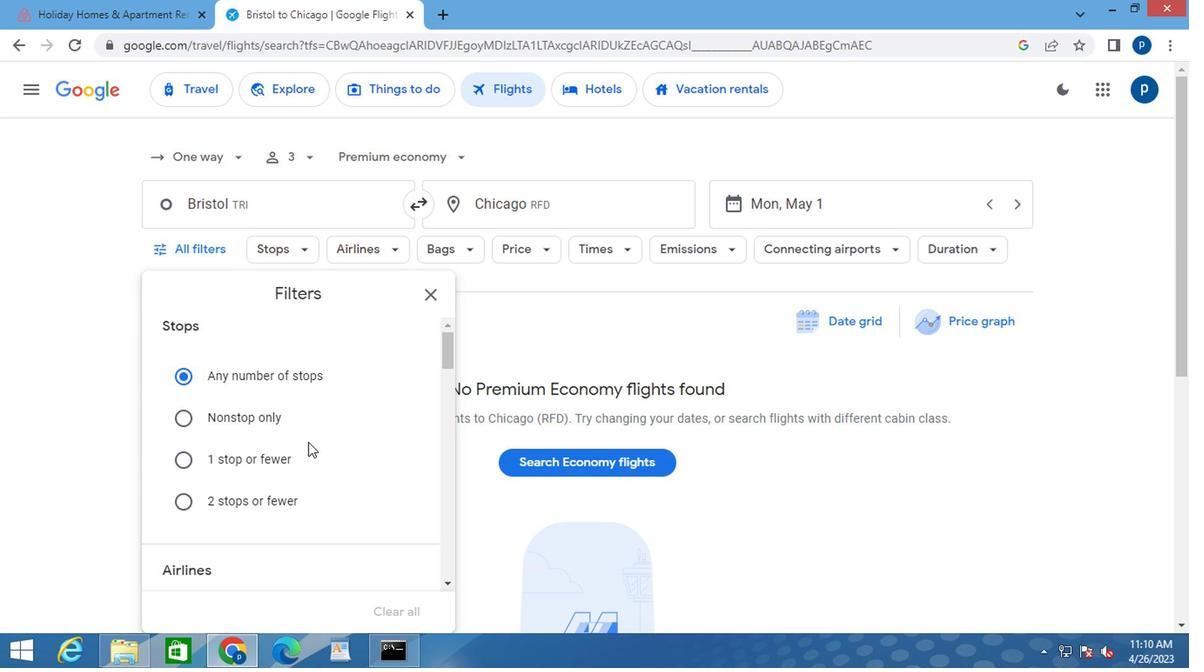 
Action: Mouse scrolled (312, 449) with delta (0, -1)
Screenshot: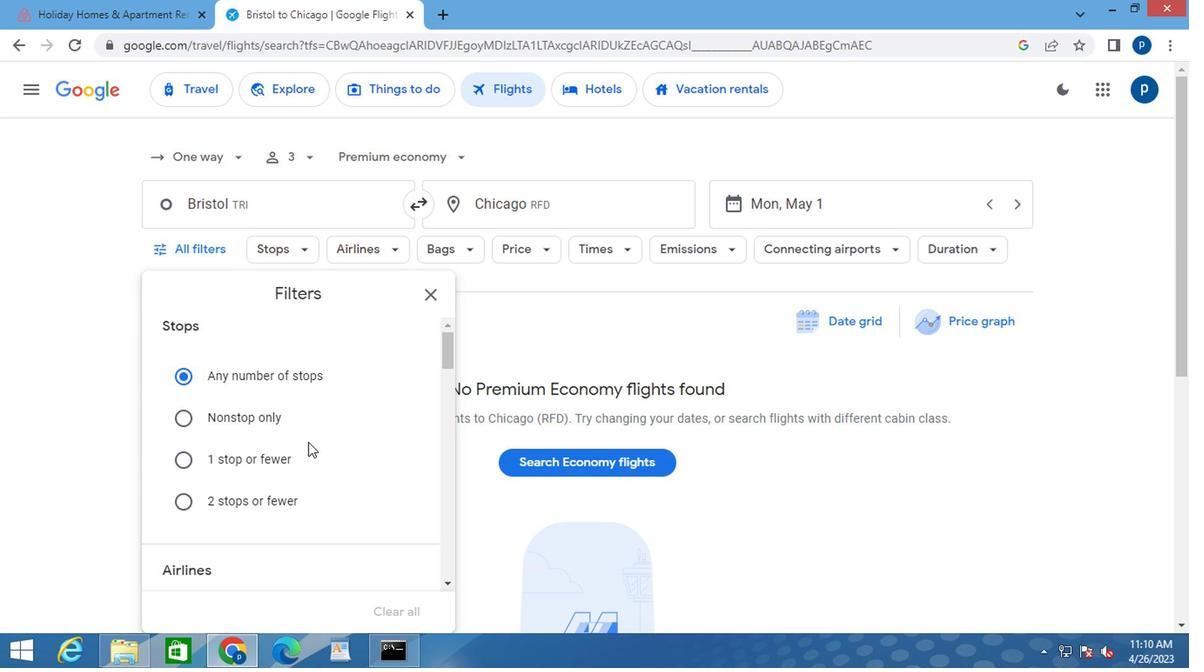 
Action: Mouse moved to (312, 452)
Screenshot: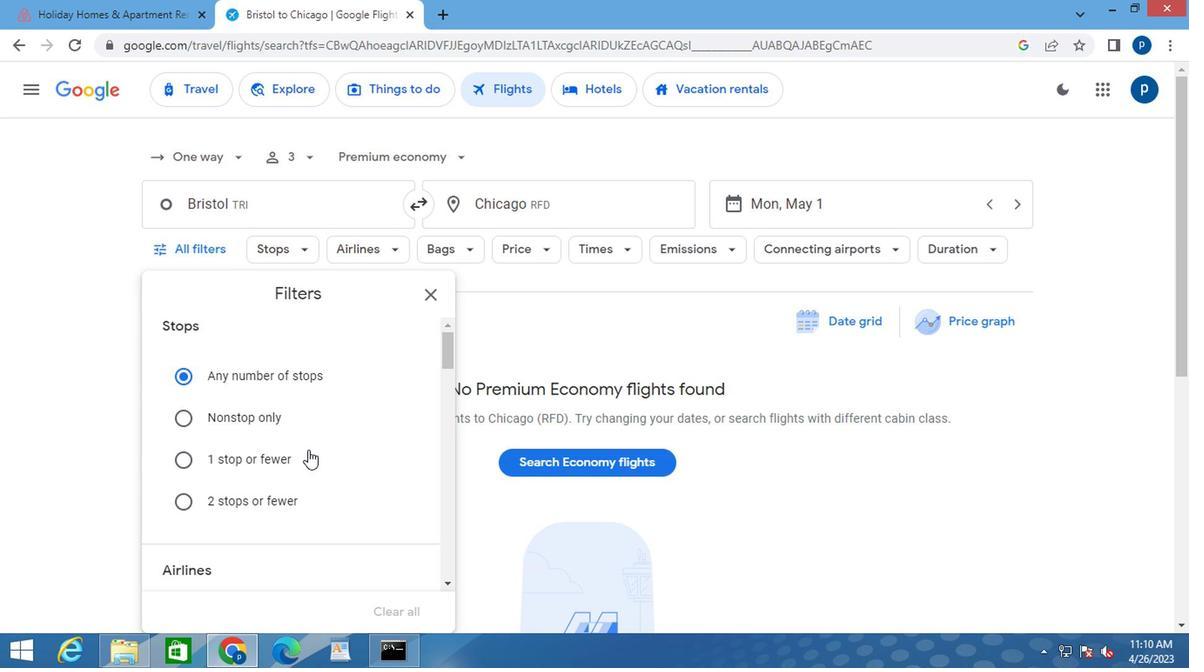
Action: Mouse scrolled (312, 451) with delta (0, -1)
Screenshot: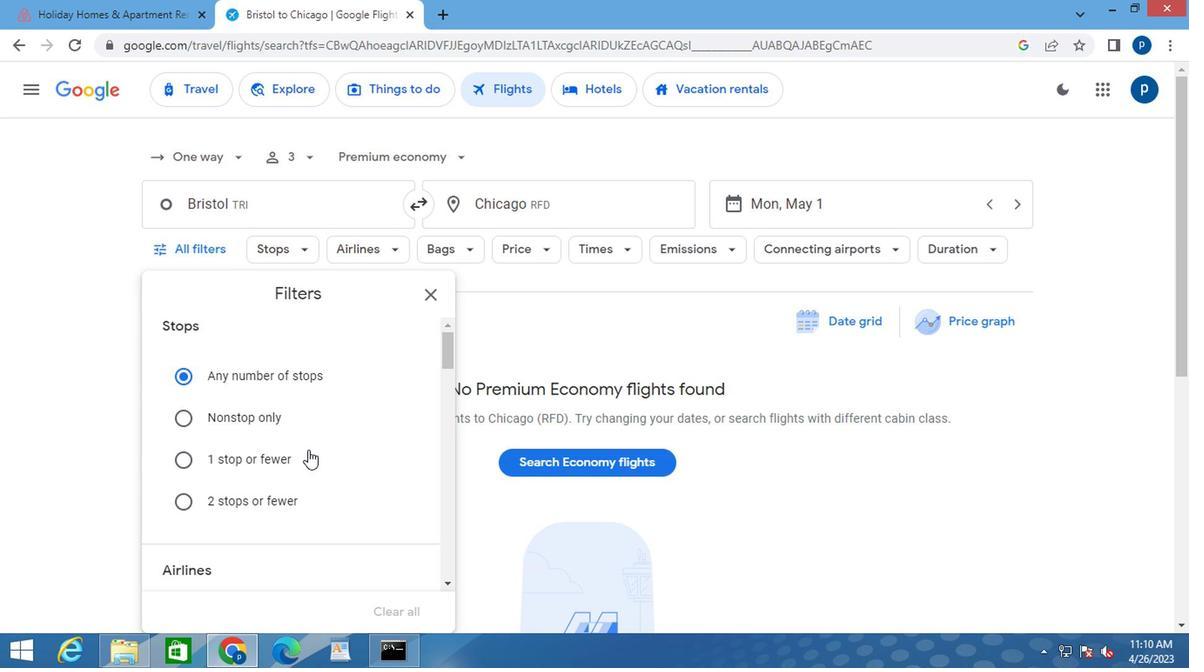 
Action: Mouse moved to (320, 461)
Screenshot: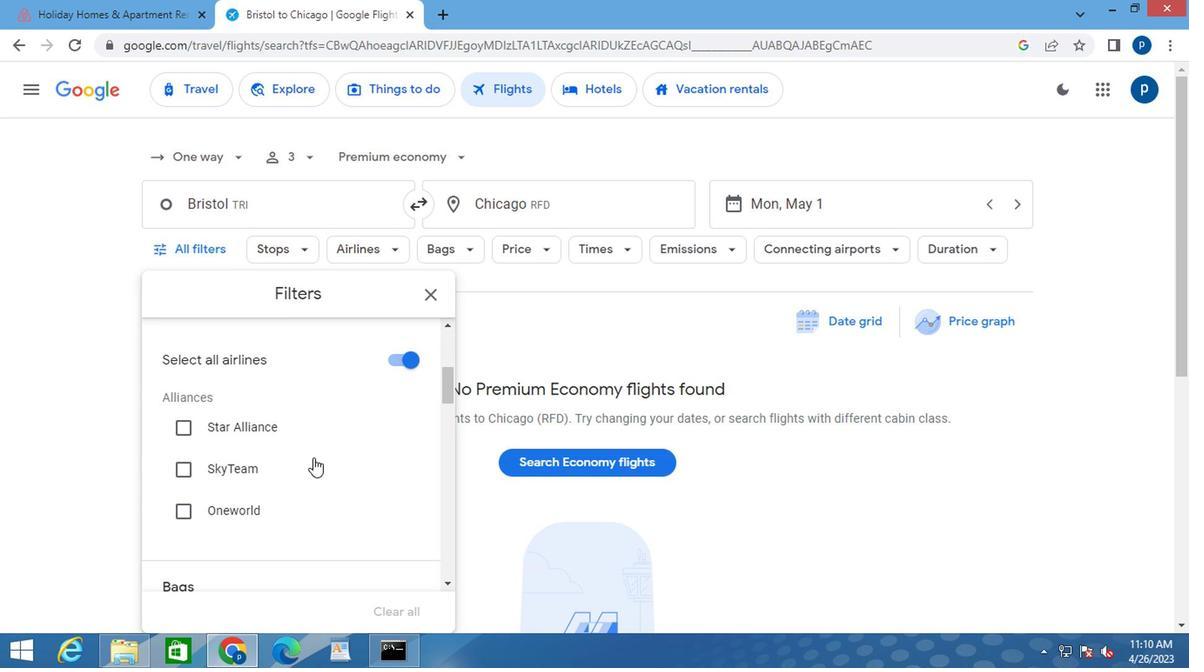 
Action: Mouse scrolled (320, 461) with delta (0, 0)
Screenshot: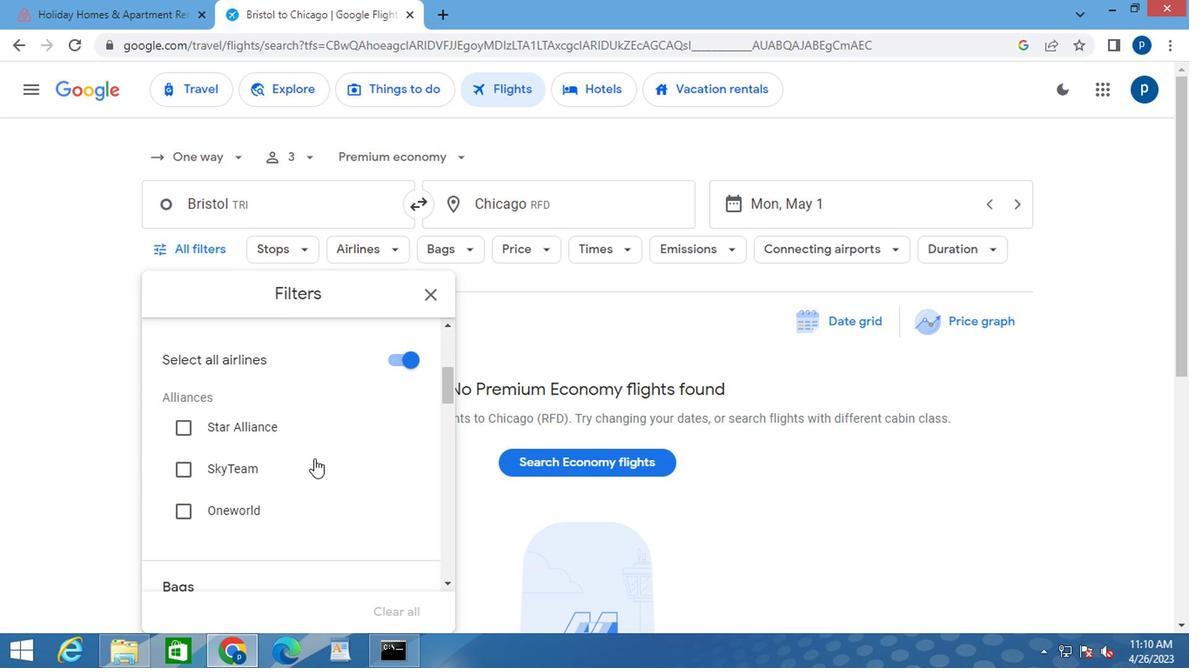 
Action: Mouse moved to (320, 461)
Screenshot: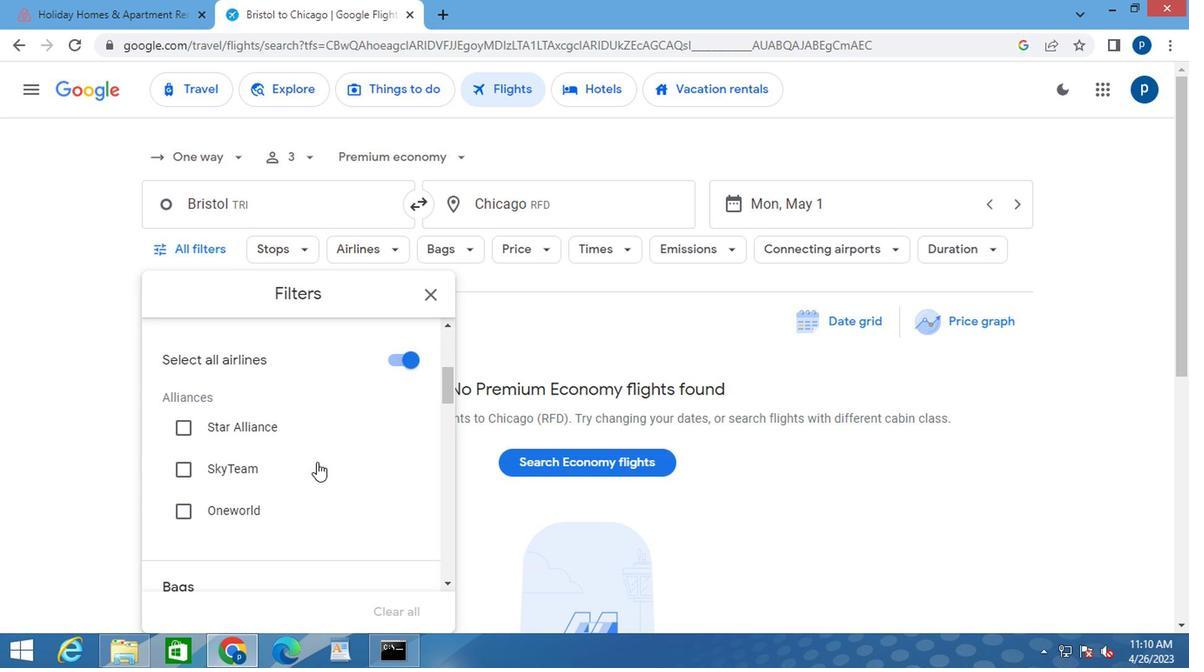 
Action: Mouse scrolled (320, 461) with delta (0, 0)
Screenshot: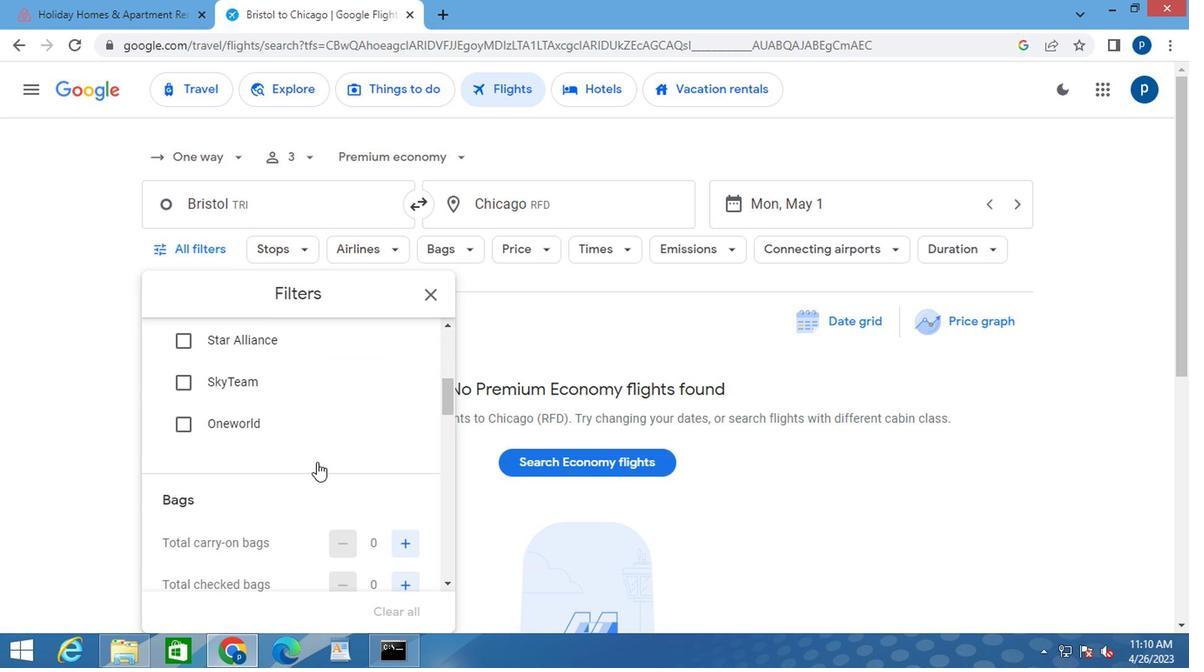 
Action: Mouse scrolled (320, 461) with delta (0, 0)
Screenshot: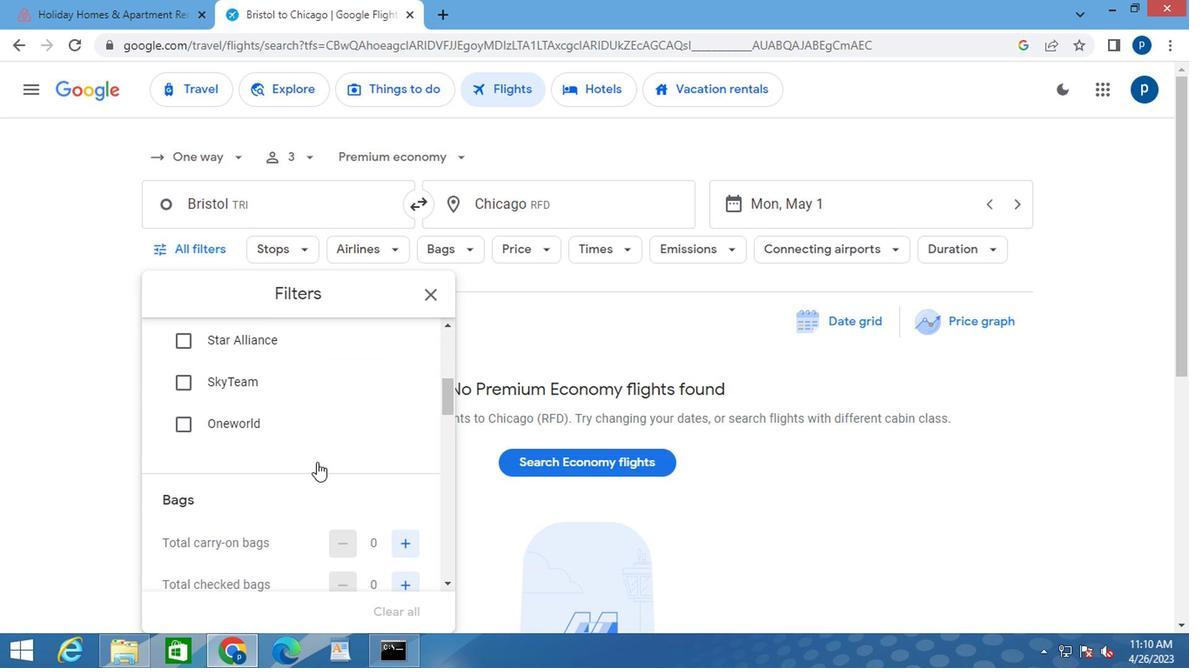
Action: Mouse moved to (398, 413)
Screenshot: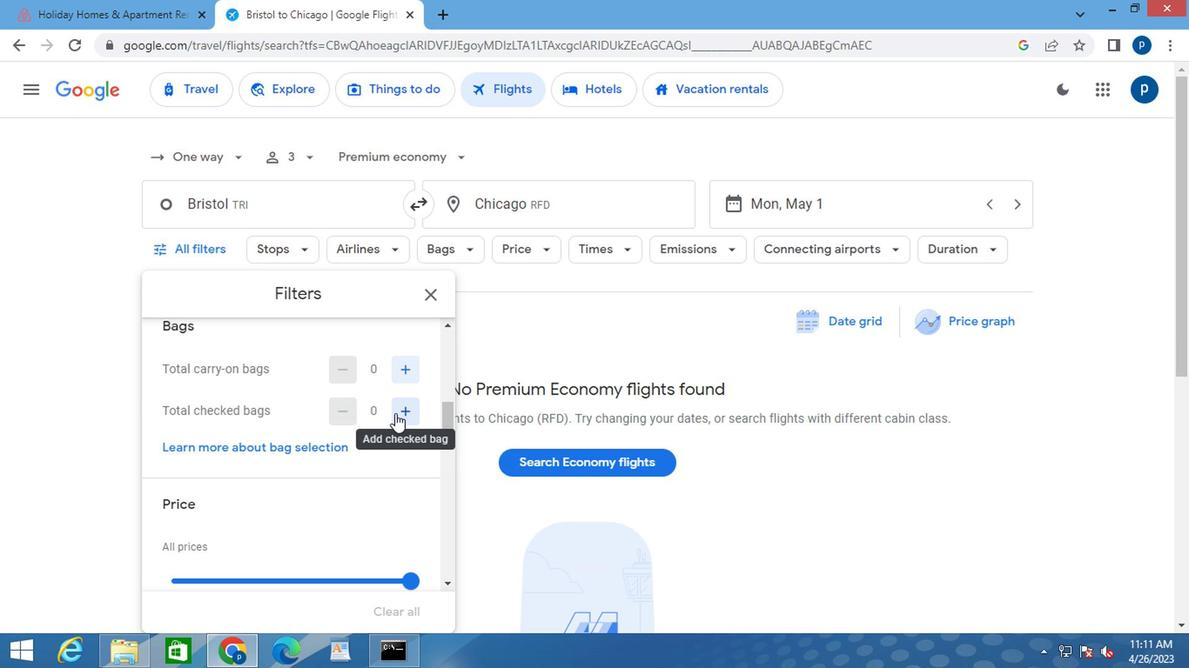 
Action: Mouse pressed left at (398, 413)
Screenshot: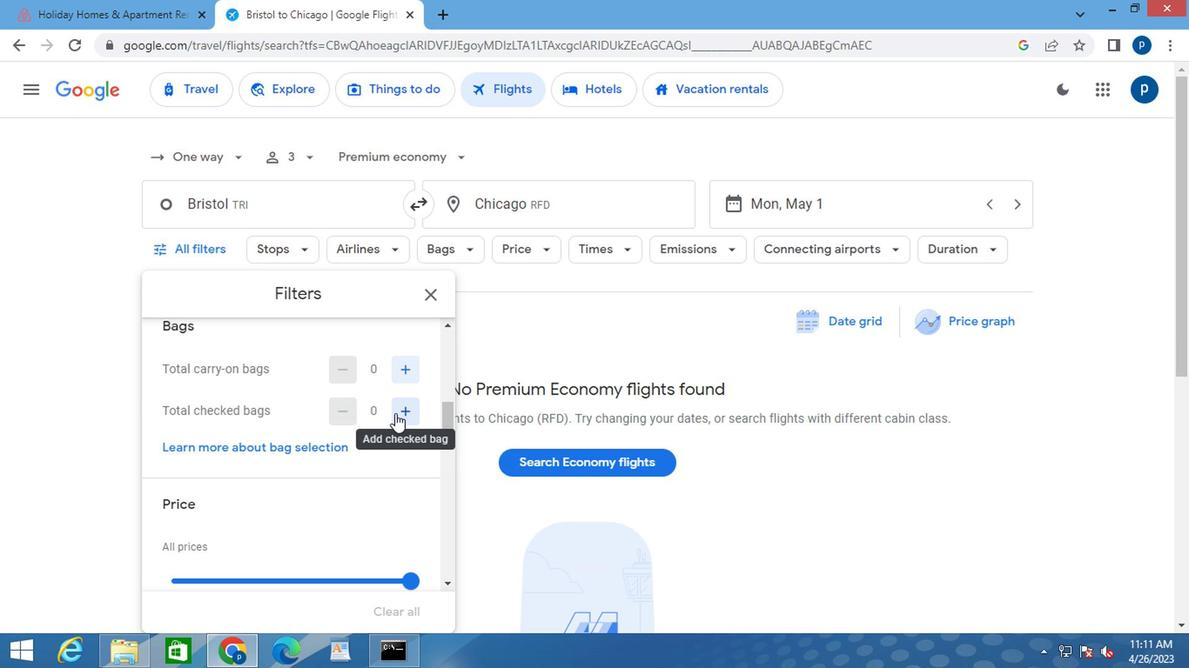 
Action: Mouse moved to (358, 439)
Screenshot: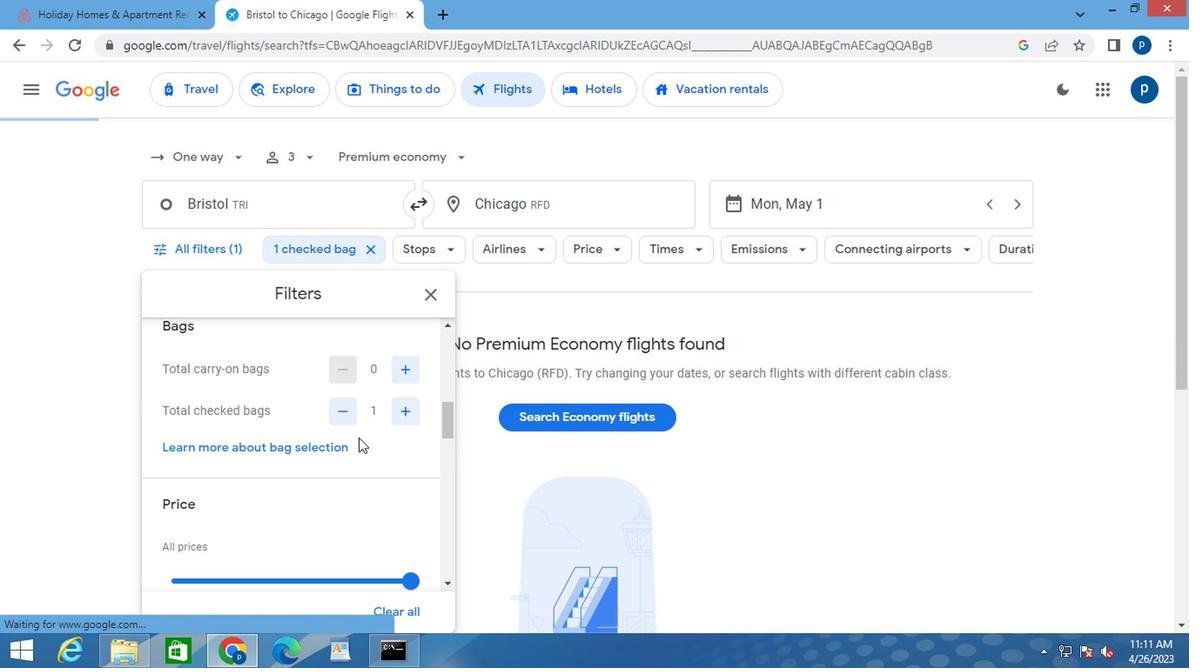 
Action: Mouse scrolled (359, 437) with delta (0, 0)
Screenshot: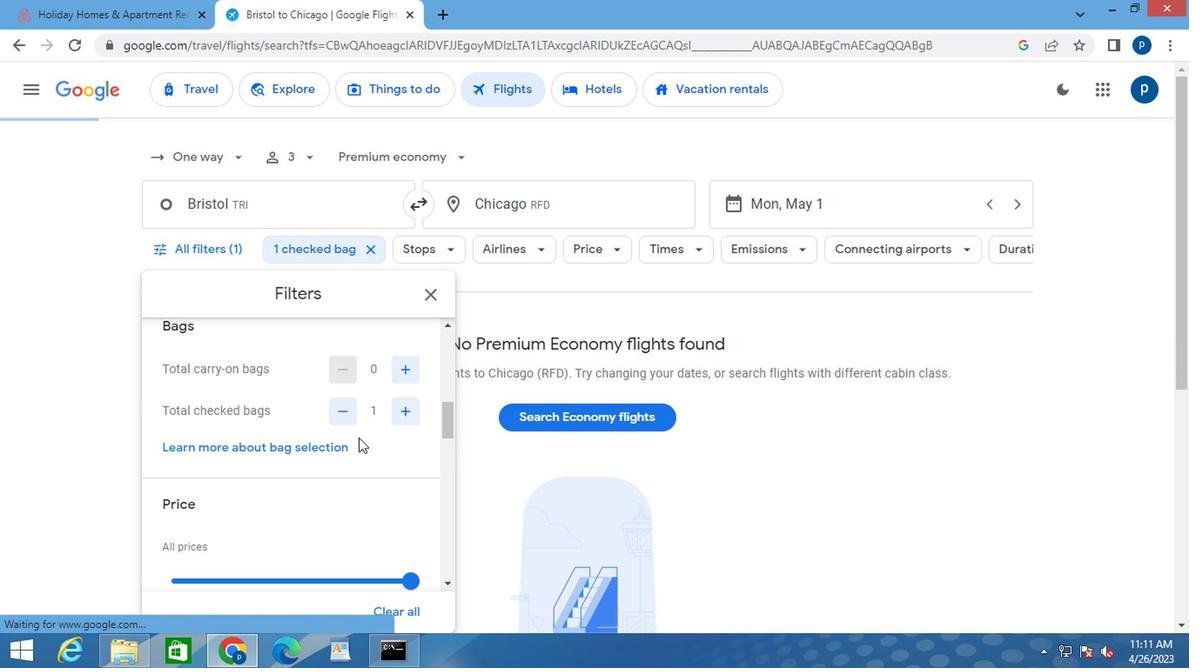 
Action: Mouse moved to (411, 489)
Screenshot: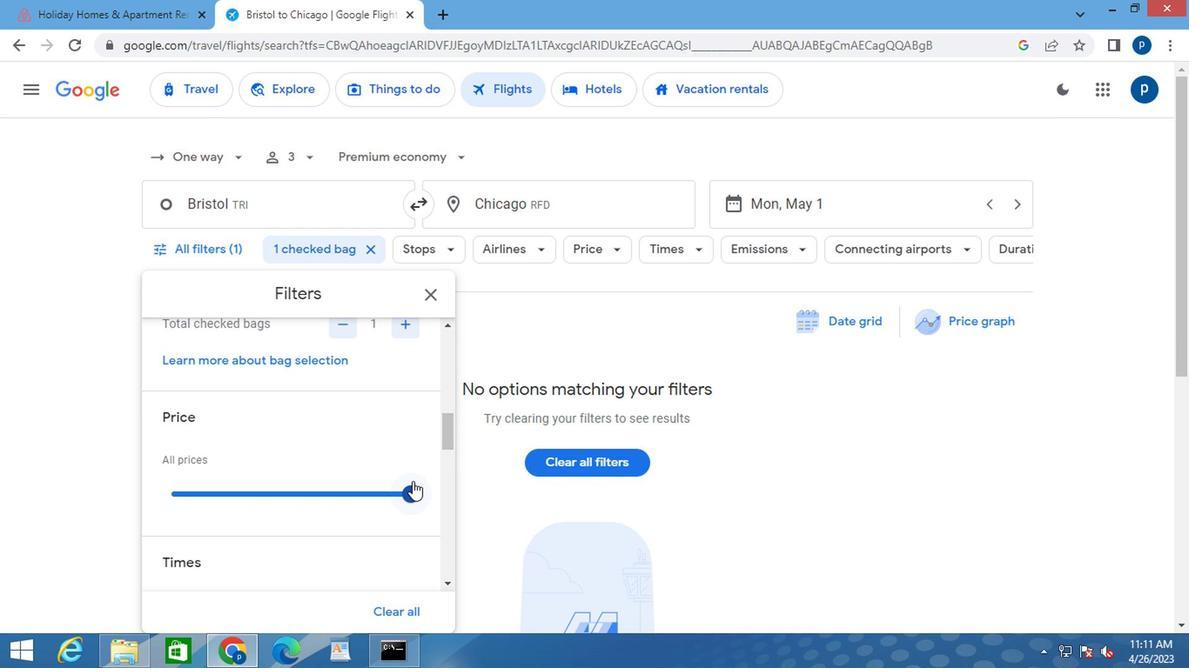 
Action: Mouse pressed left at (411, 489)
Screenshot: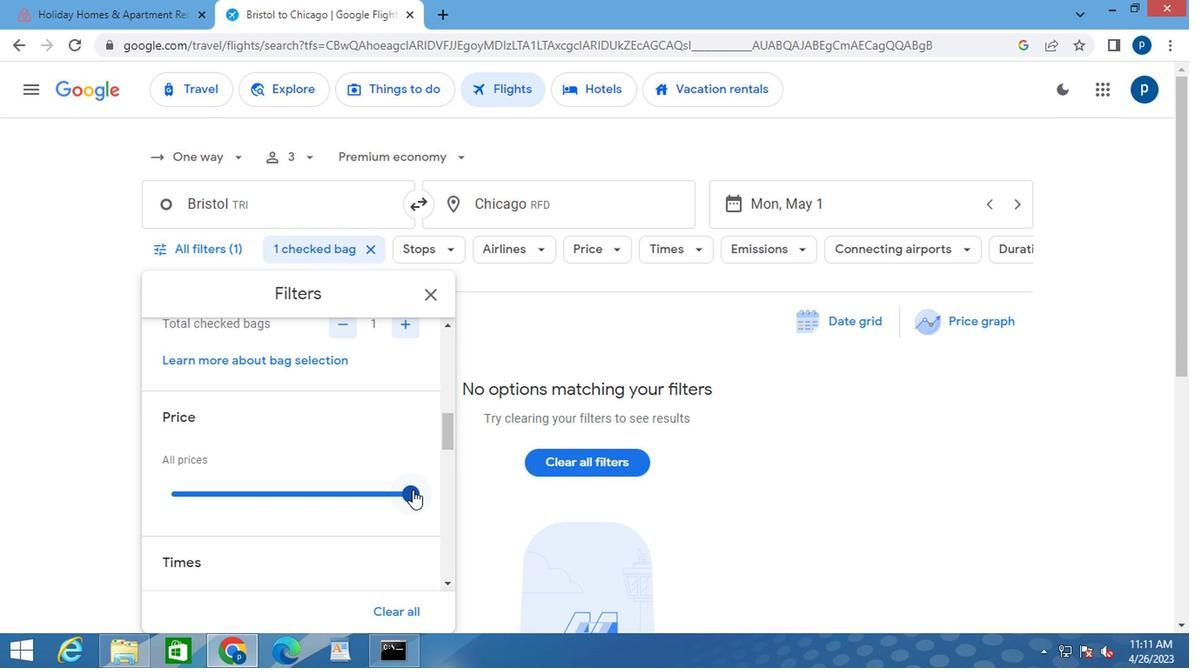 
Action: Mouse moved to (357, 507)
Screenshot: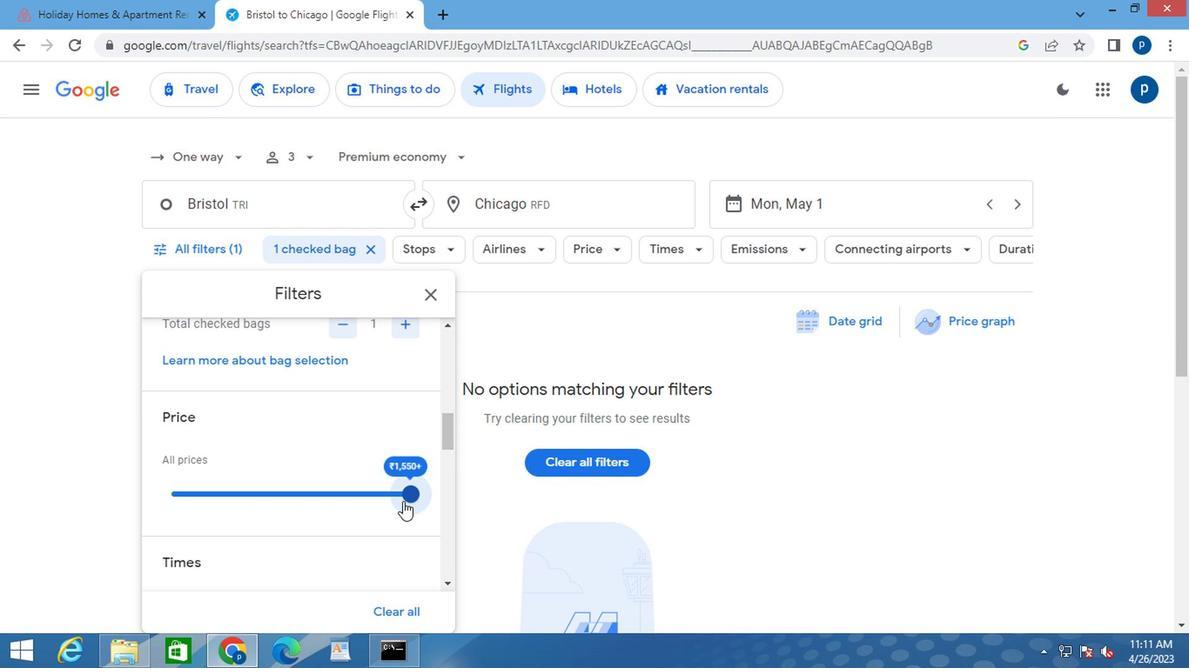 
Action: Mouse scrolled (357, 506) with delta (0, -1)
Screenshot: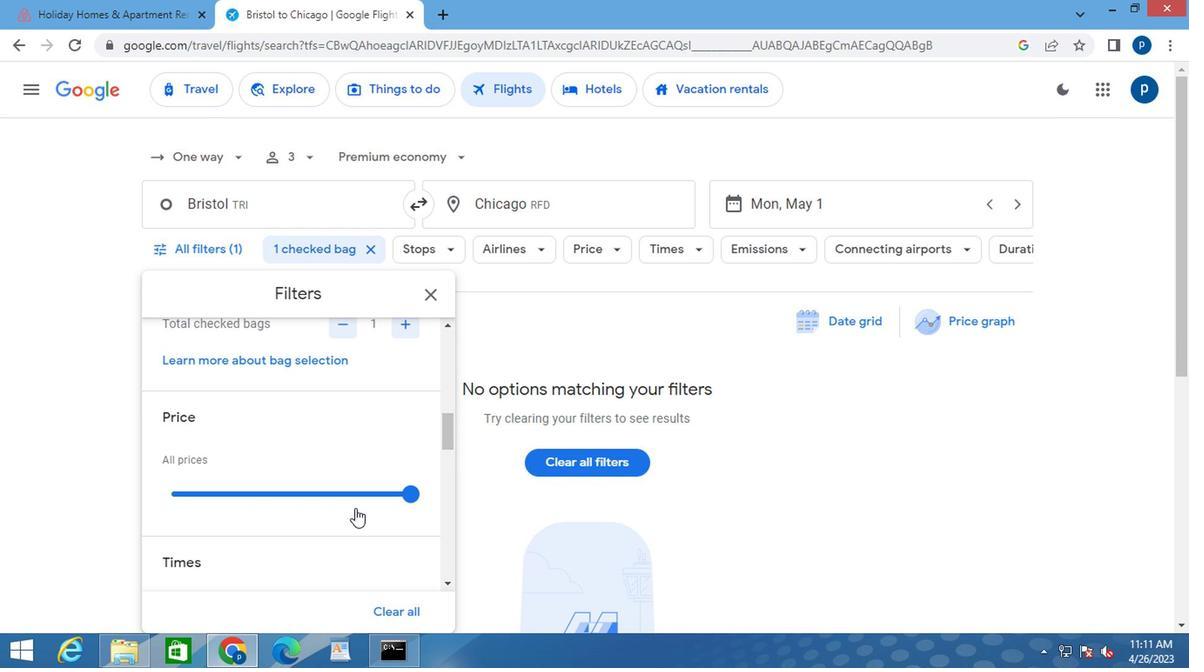 
Action: Mouse scrolled (357, 506) with delta (0, -1)
Screenshot: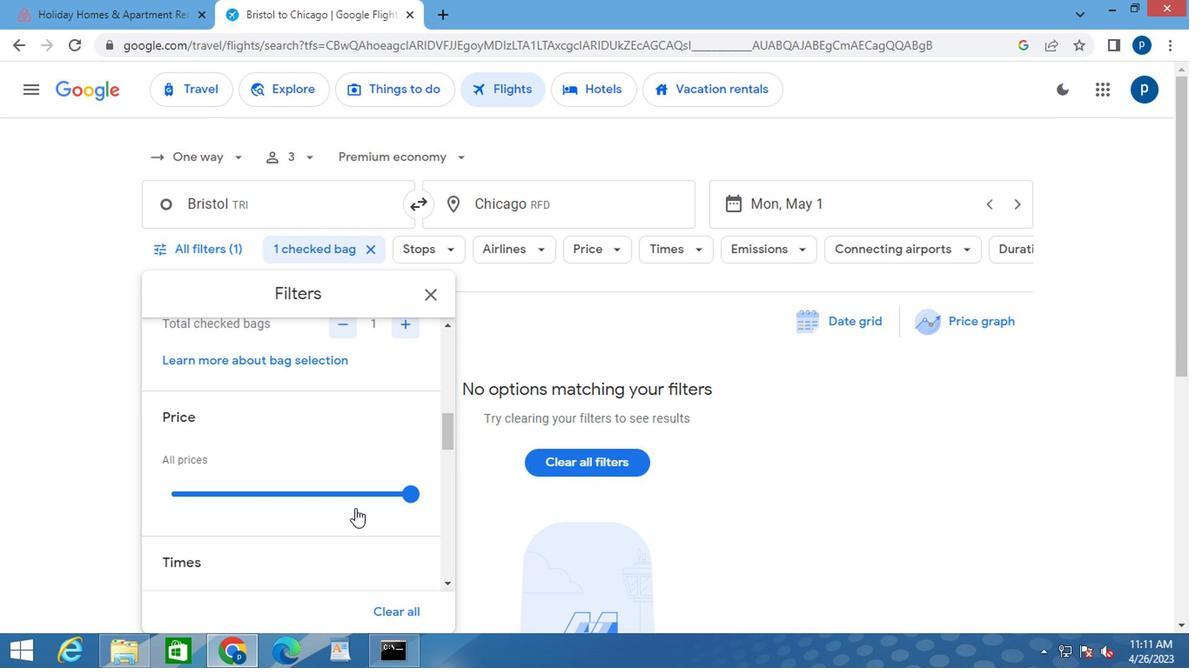 
Action: Mouse moved to (187, 508)
Screenshot: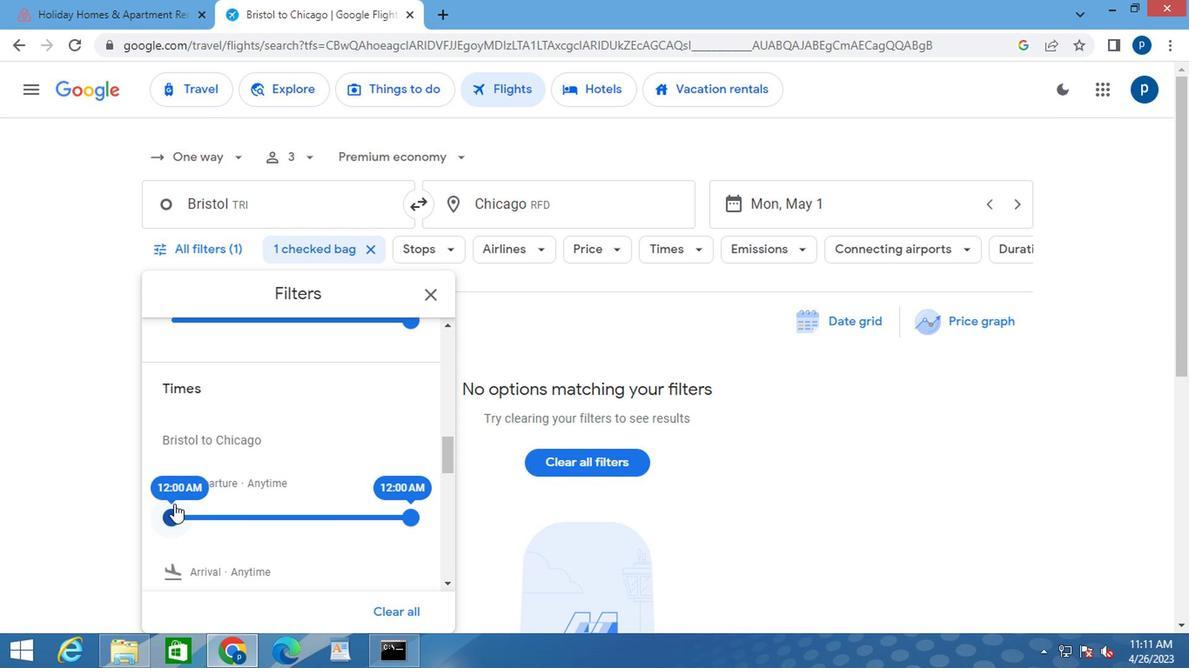 
Action: Mouse pressed left at (187, 508)
Screenshot: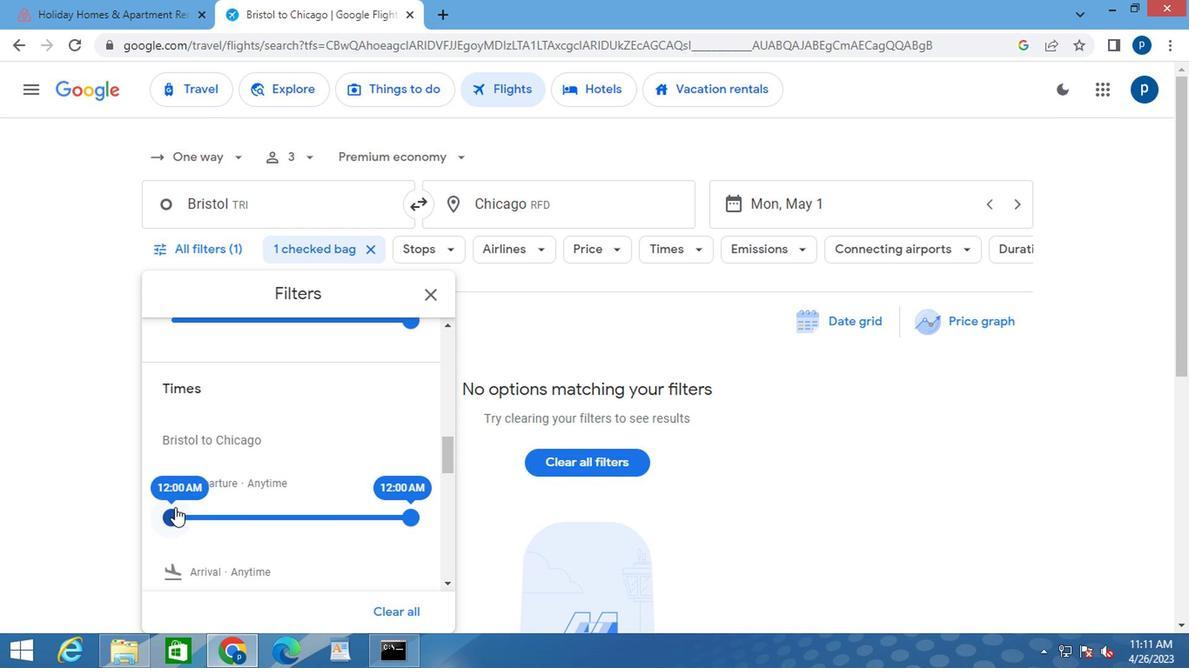 
Action: Mouse moved to (424, 283)
Screenshot: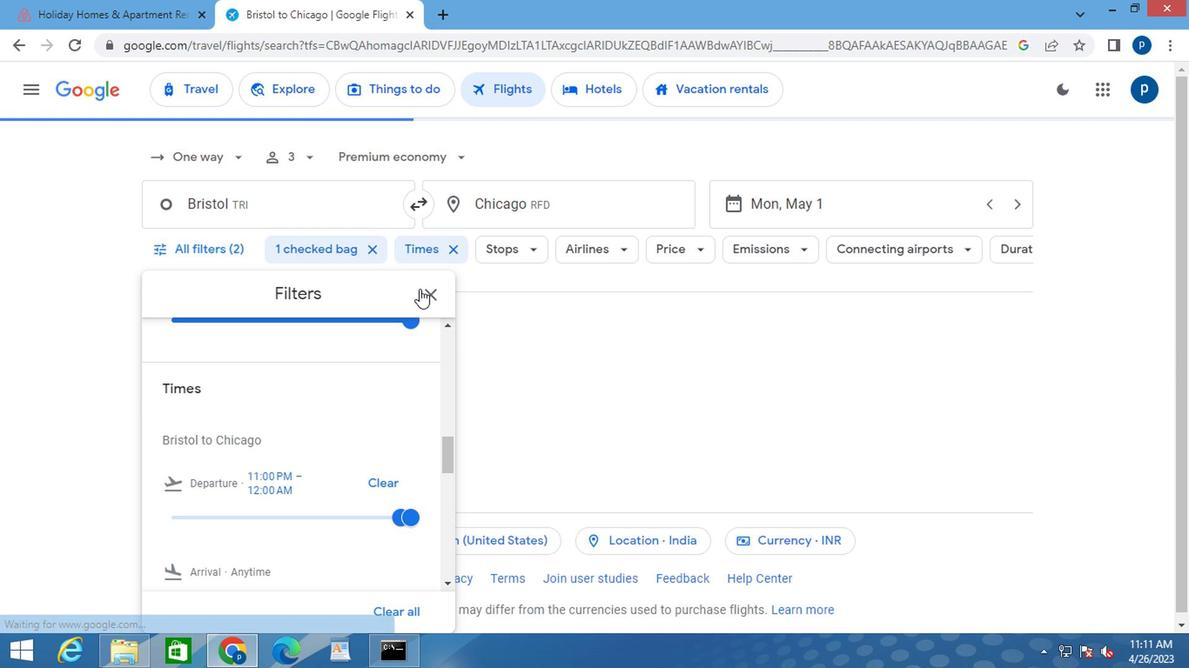 
Action: Mouse pressed left at (424, 283)
Screenshot: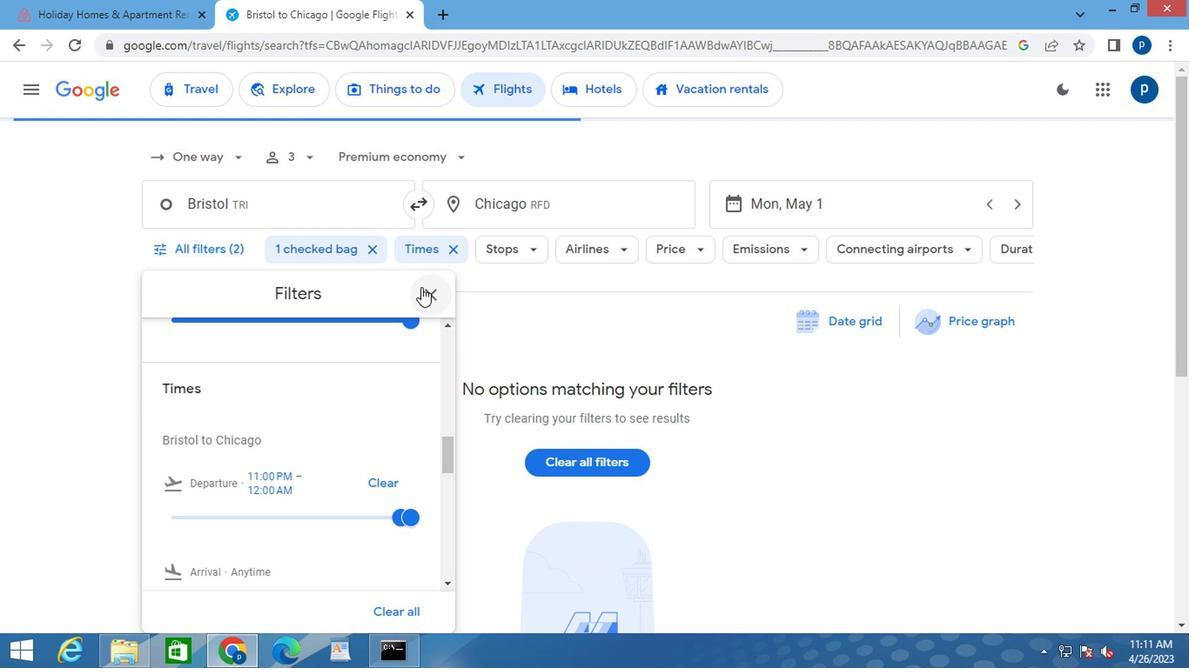 
